 Task: In the  document Riley.rtfMake this file  'available offline' Add shortcut to Drive 'Starred'Email the file to   softage.8@softage.net, with message attached Important: I've emailed you crucial details. Please make sure to go through it thoroughly. and file type: 'Plain Text'
Action: Mouse moved to (307, 433)
Screenshot: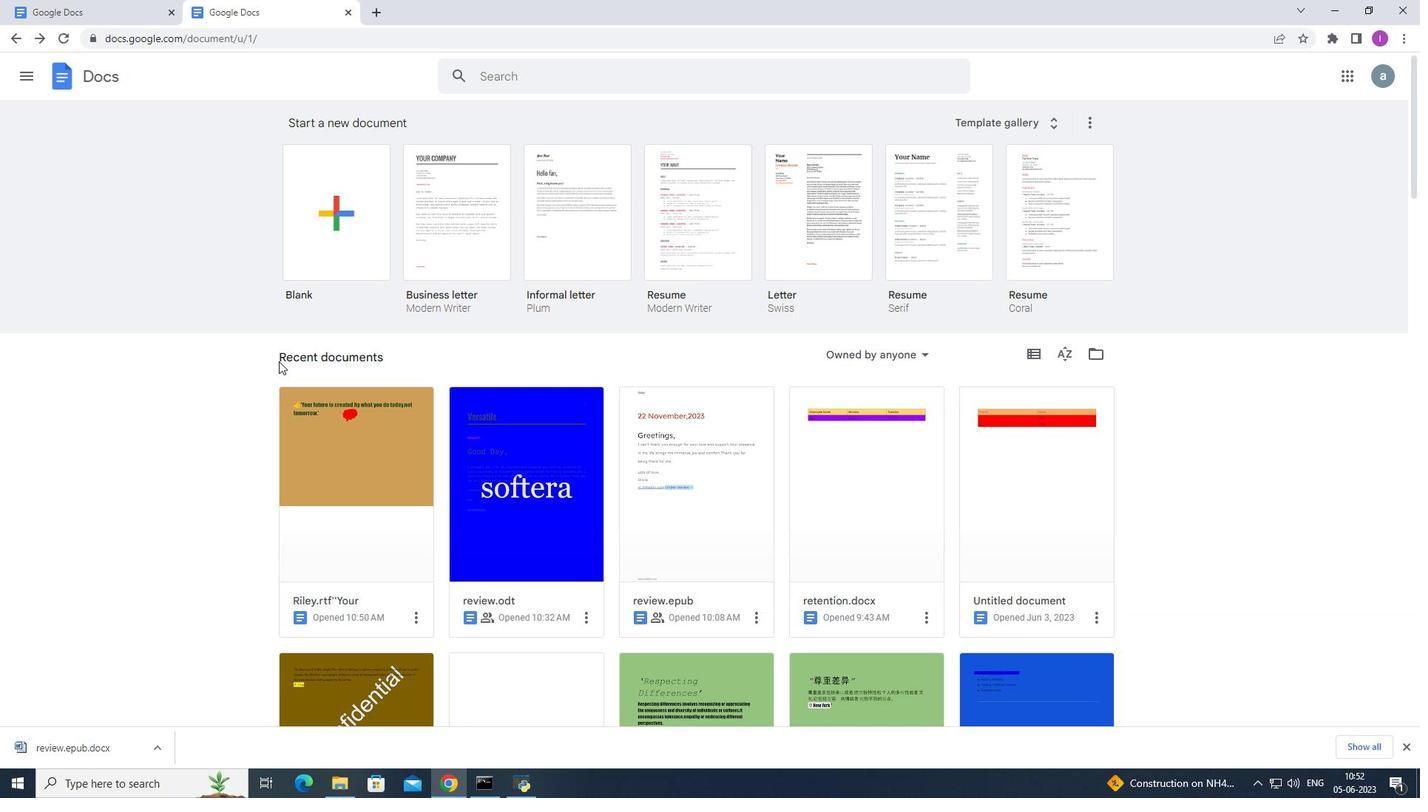 
Action: Mouse pressed left at (307, 433)
Screenshot: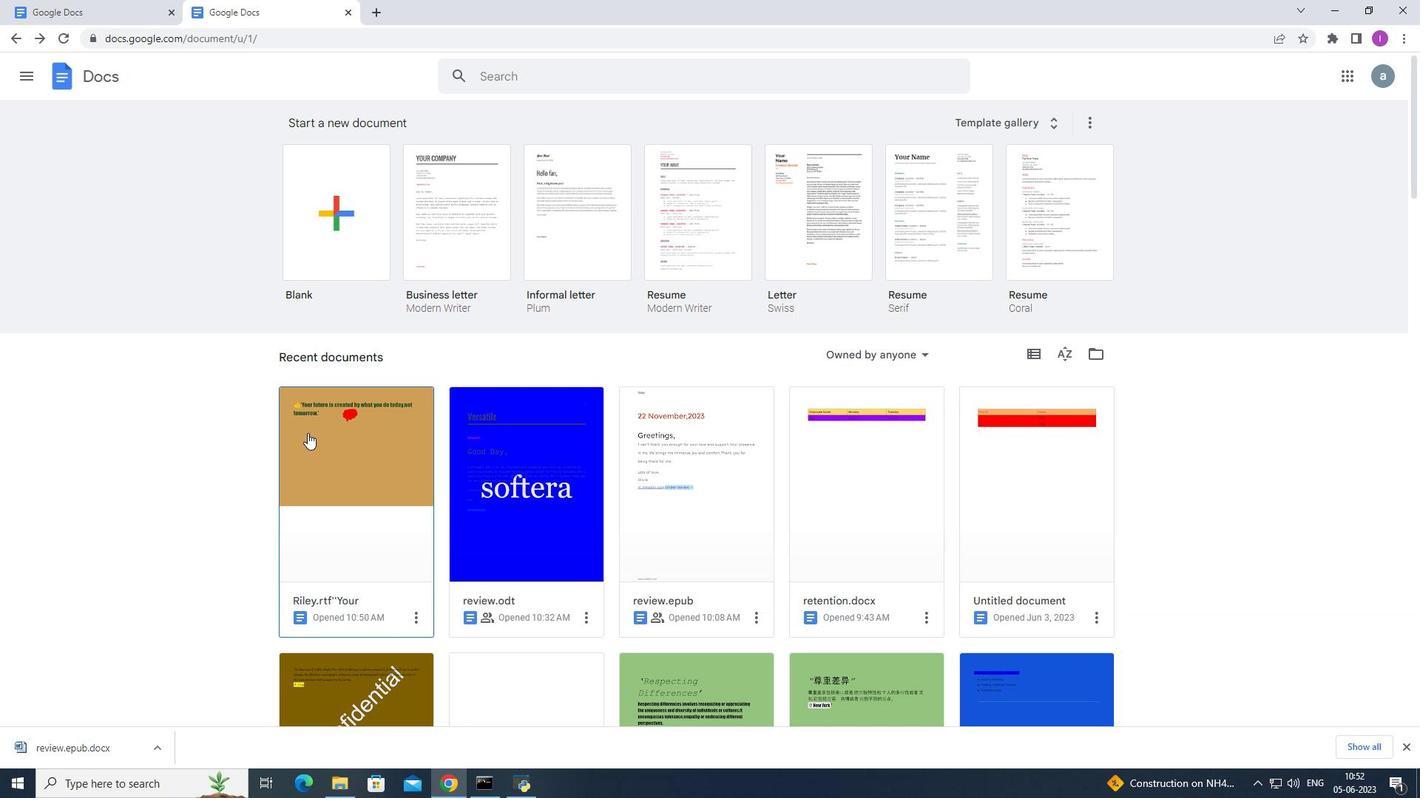 
Action: Mouse moved to (54, 92)
Screenshot: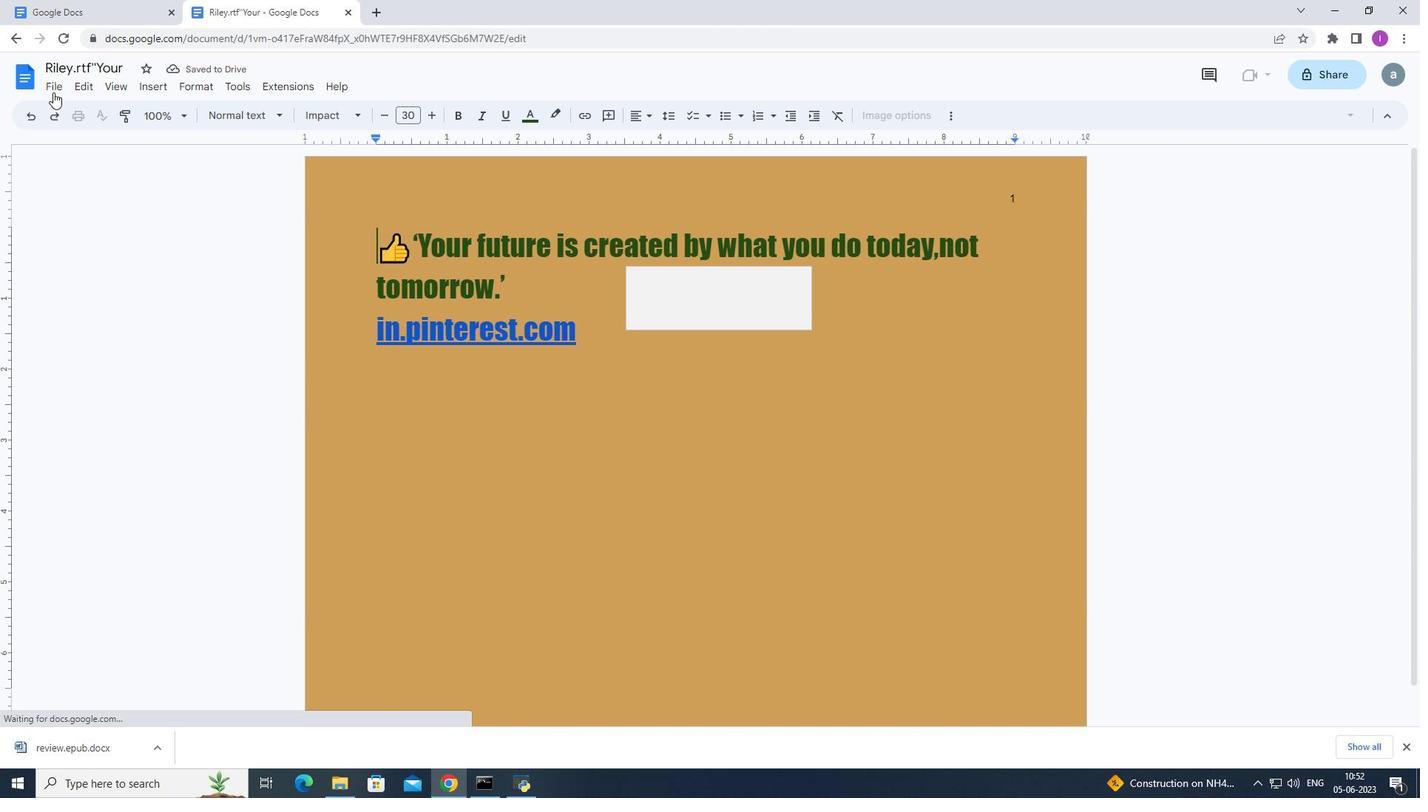 
Action: Mouse pressed left at (54, 92)
Screenshot: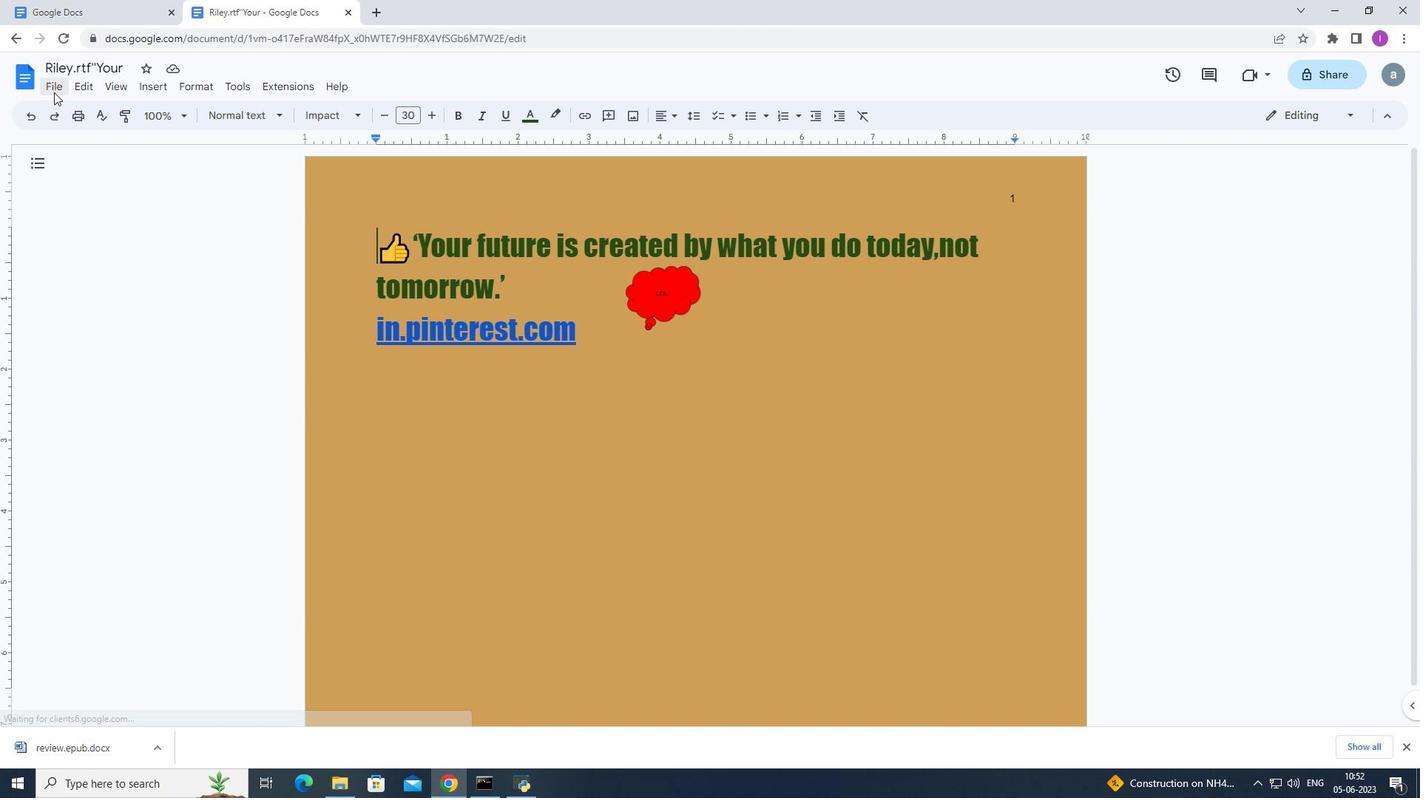 
Action: Mouse moved to (143, 404)
Screenshot: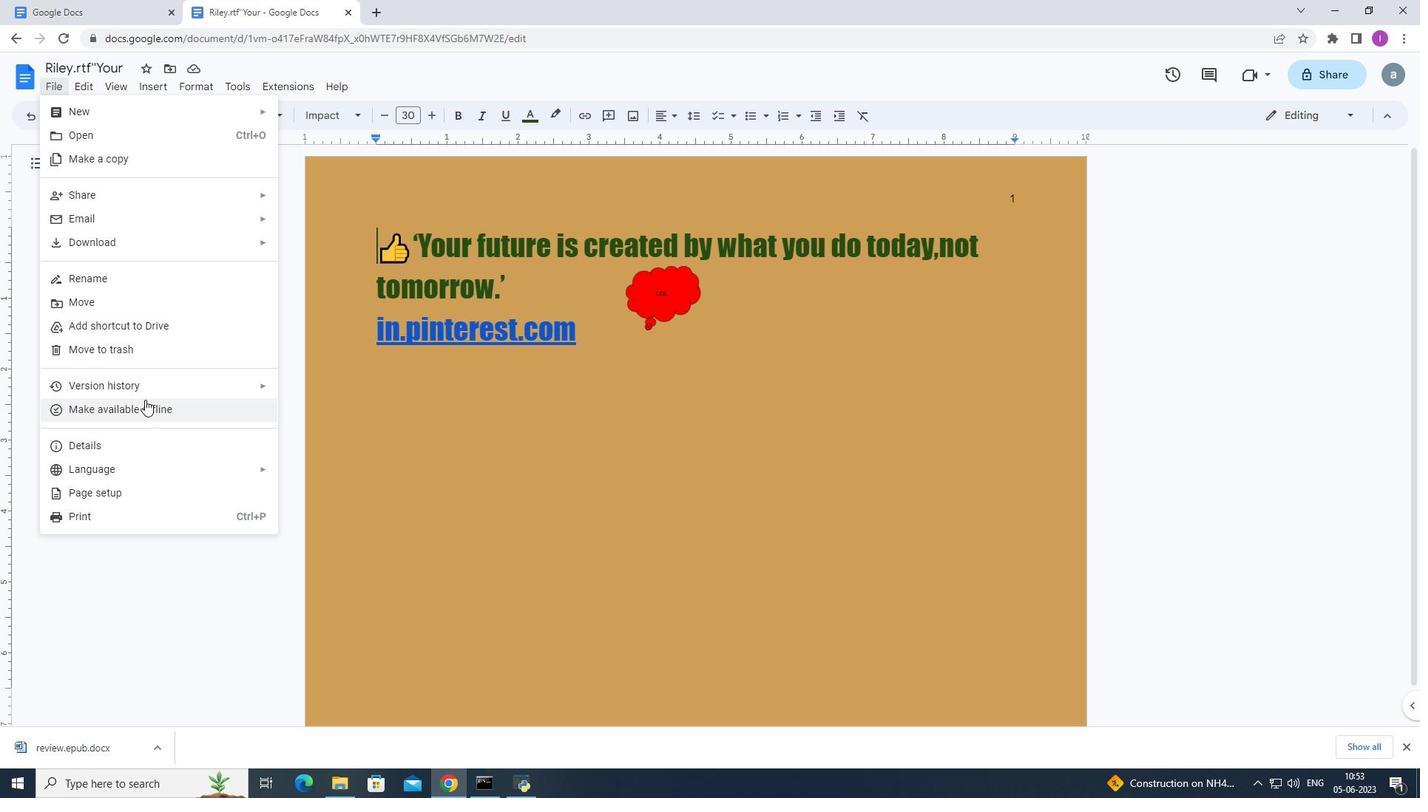 
Action: Mouse pressed left at (143, 404)
Screenshot: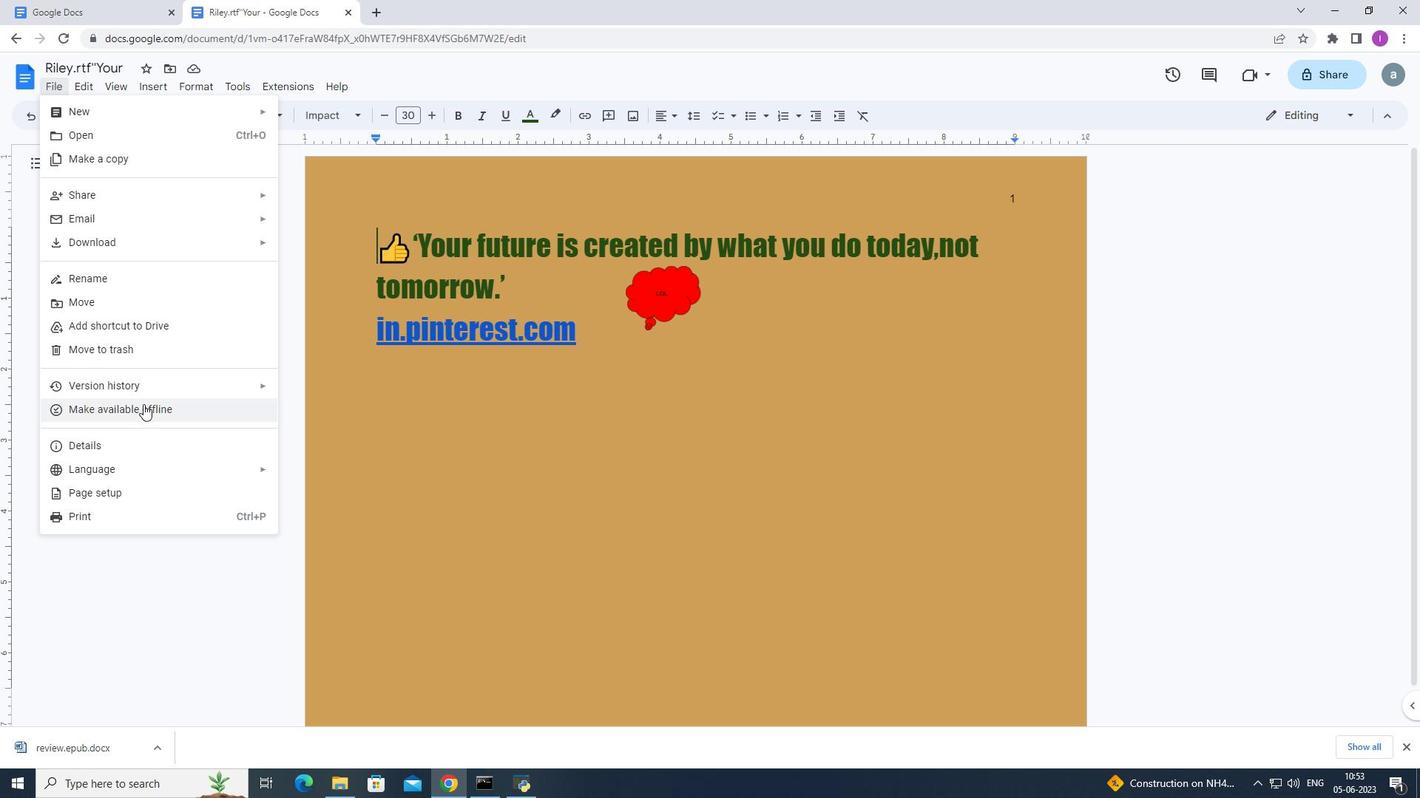 
Action: Mouse moved to (55, 79)
Screenshot: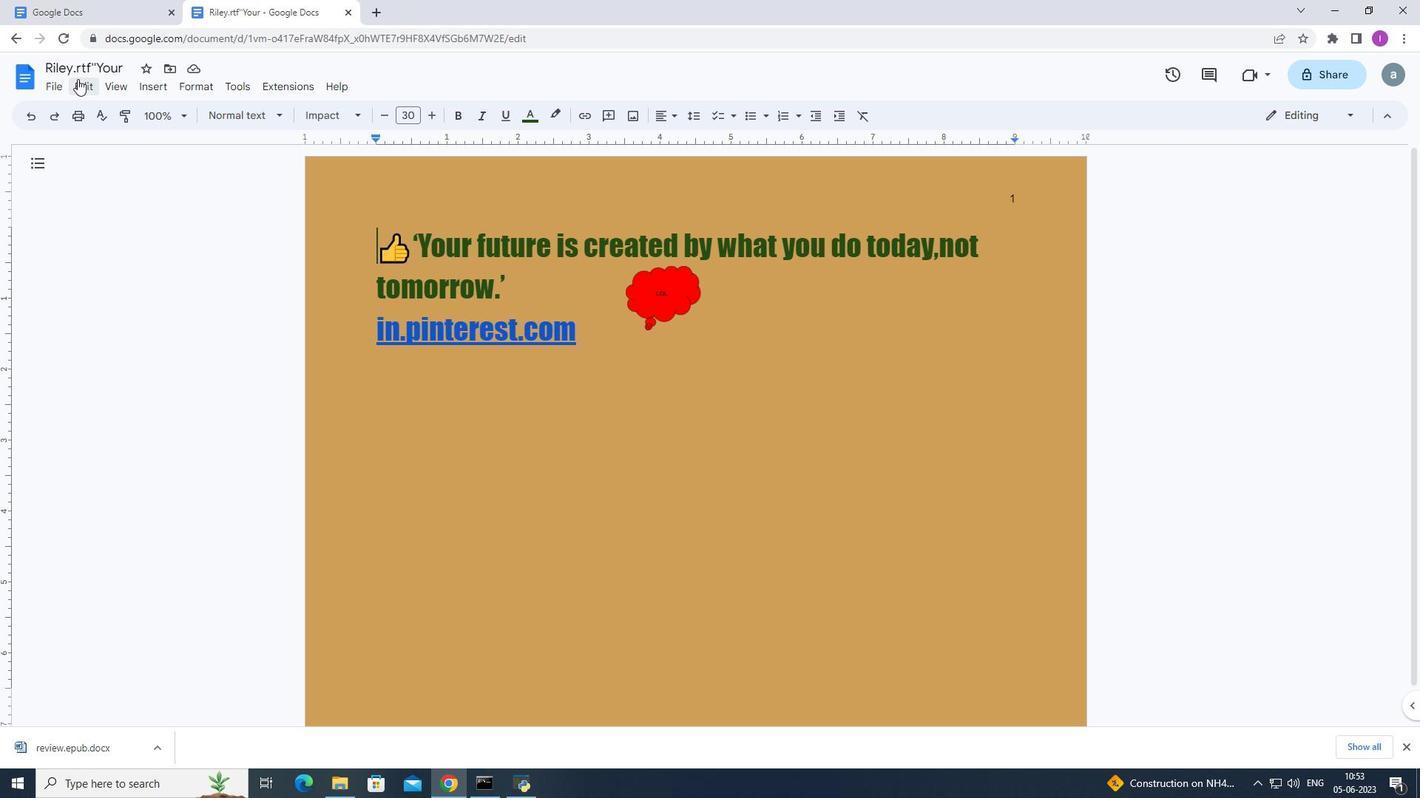 
Action: Mouse pressed left at (55, 79)
Screenshot: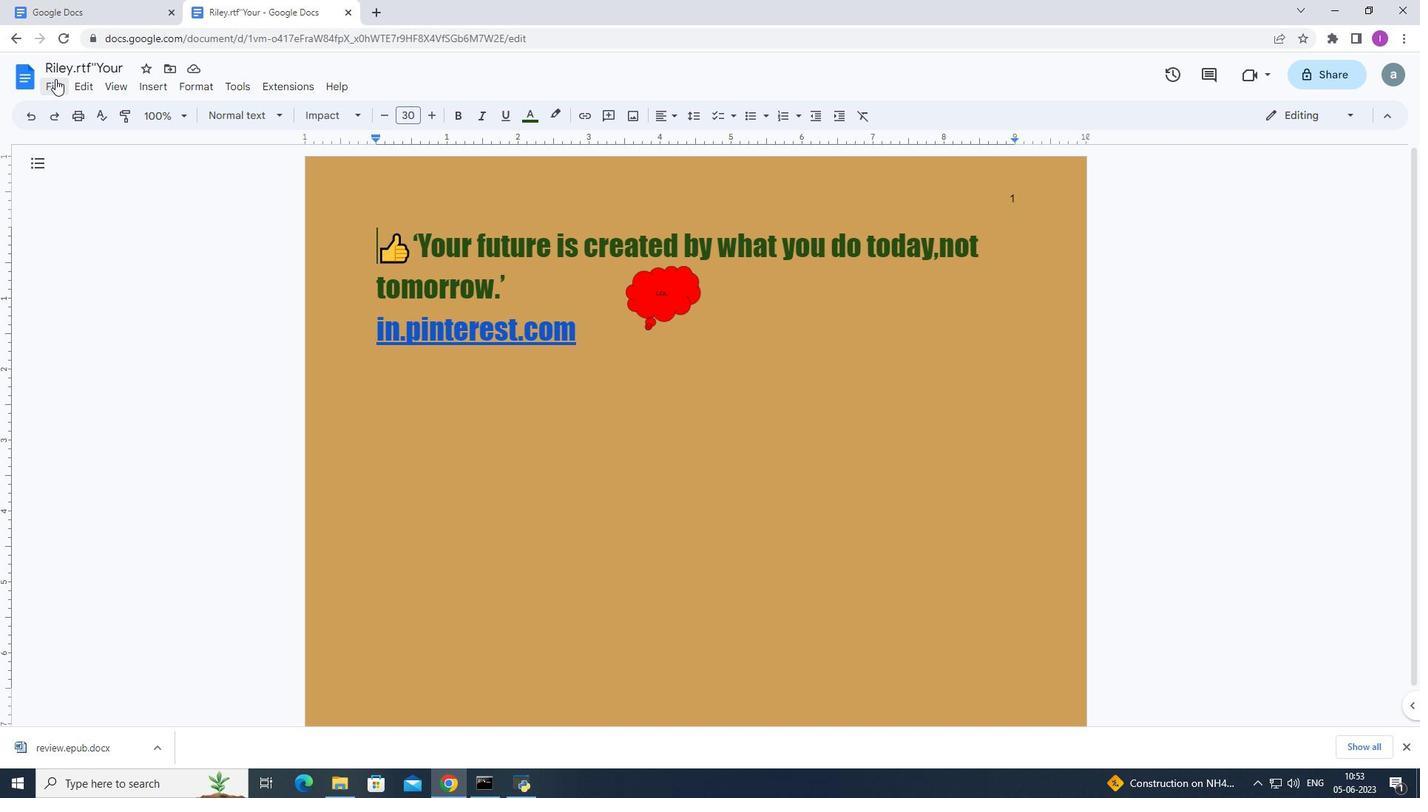 
Action: Mouse moved to (176, 324)
Screenshot: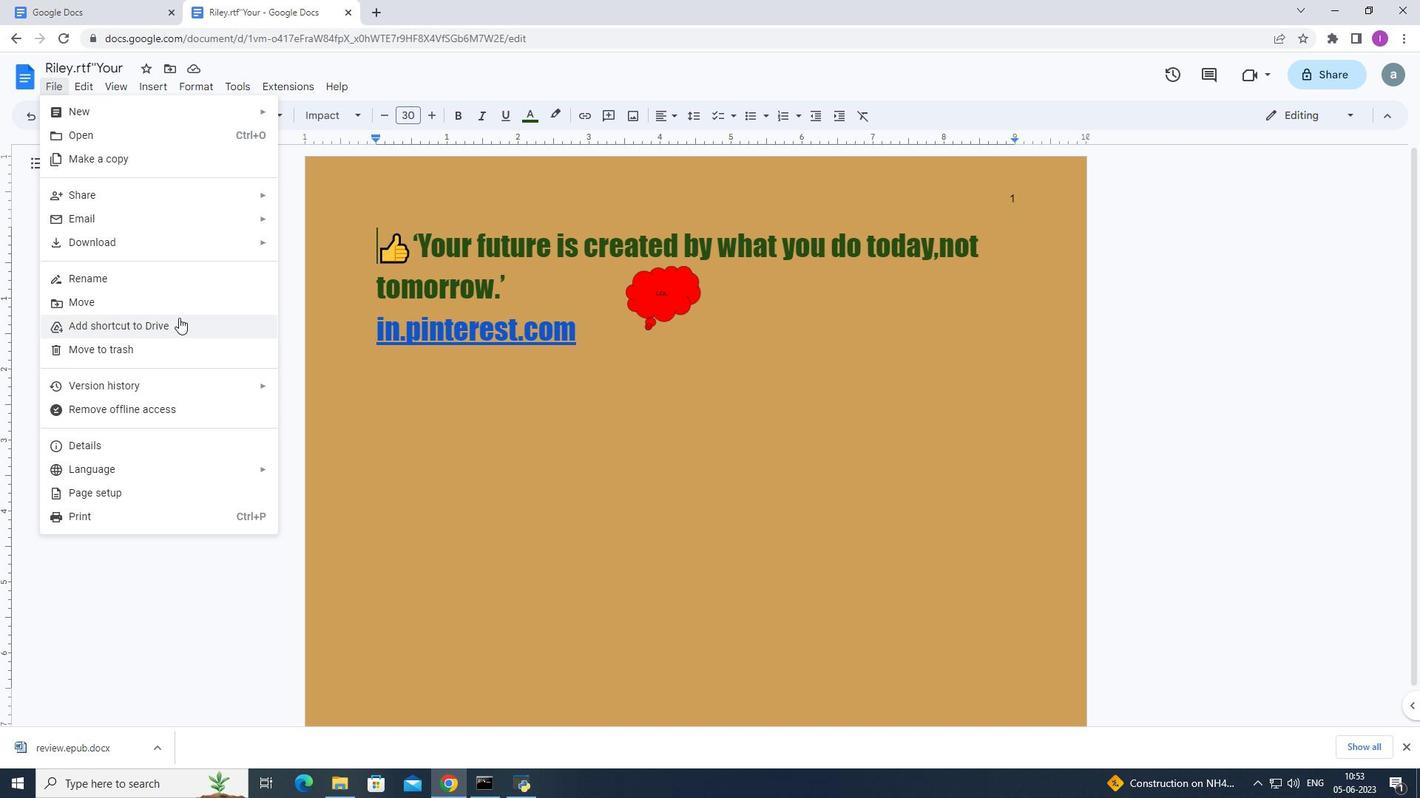 
Action: Mouse pressed left at (176, 324)
Screenshot: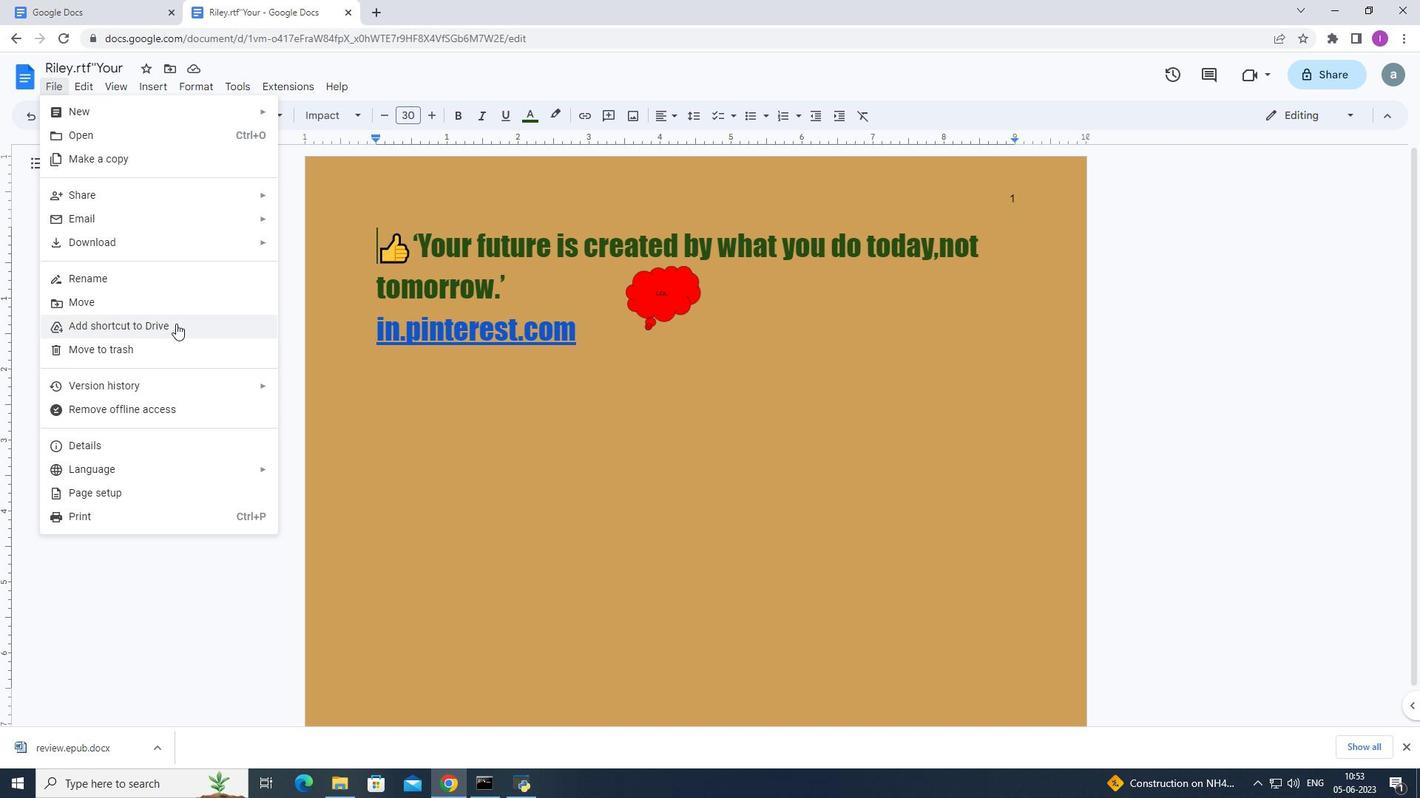 
Action: Mouse pressed left at (176, 324)
Screenshot: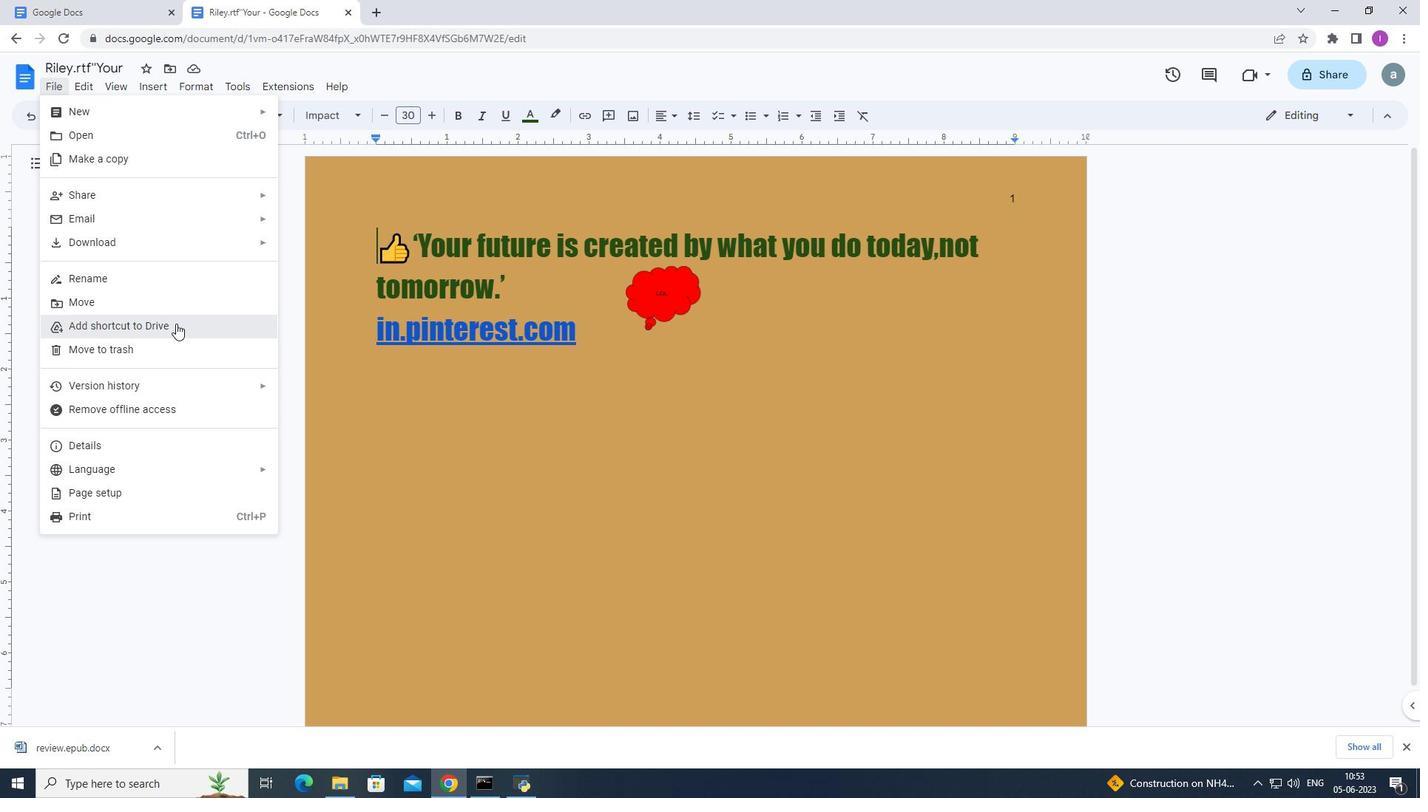 
Action: Mouse moved to (261, 210)
Screenshot: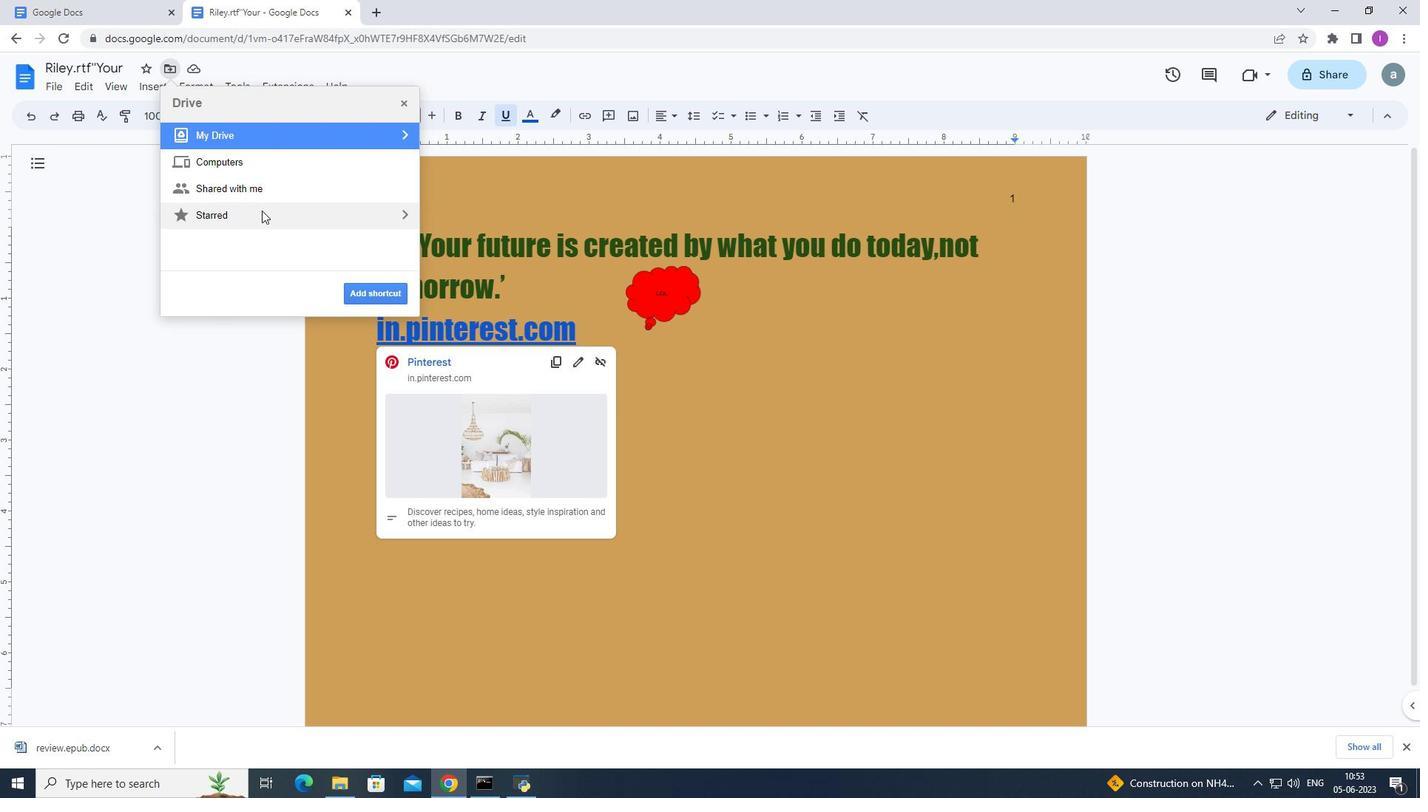 
Action: Mouse pressed left at (261, 210)
Screenshot: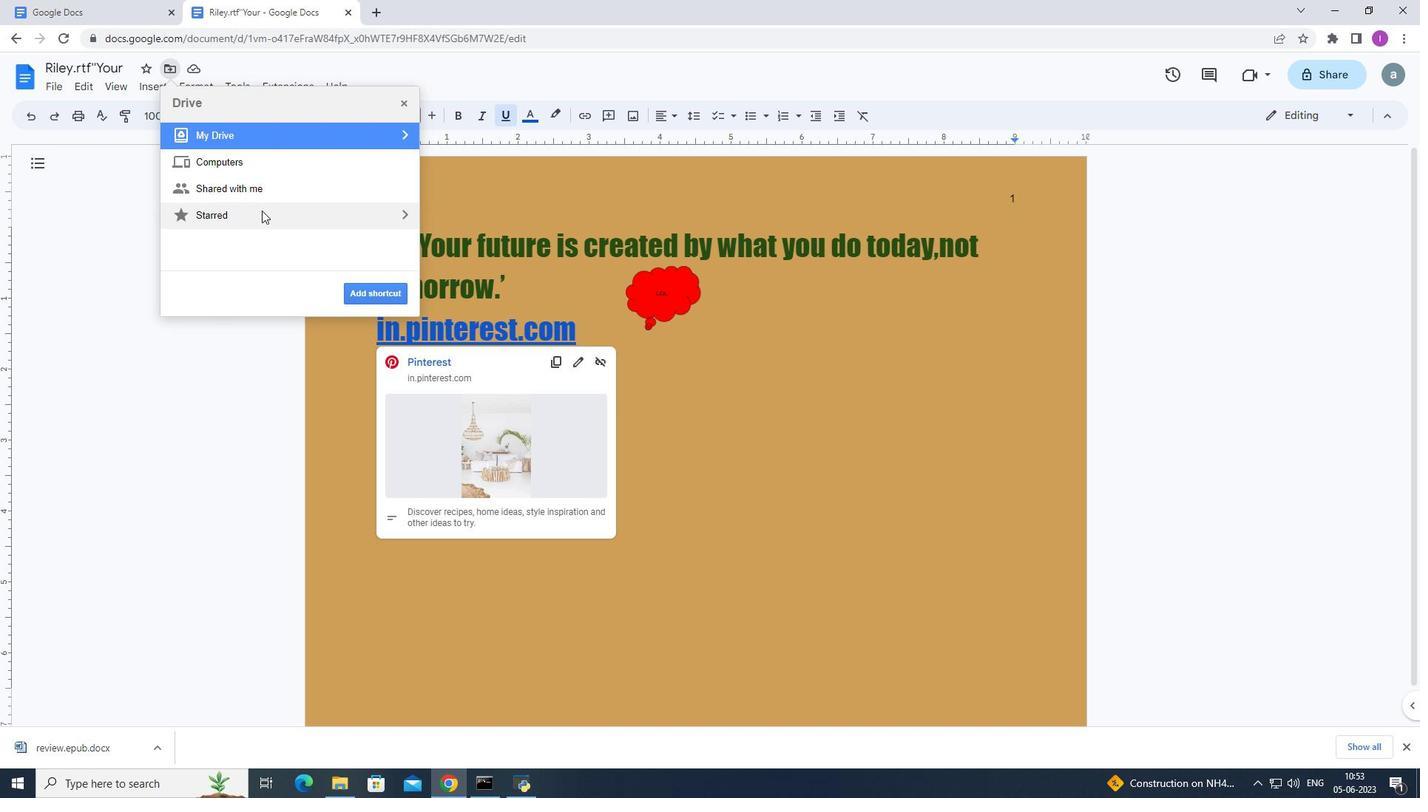 
Action: Mouse moved to (393, 250)
Screenshot: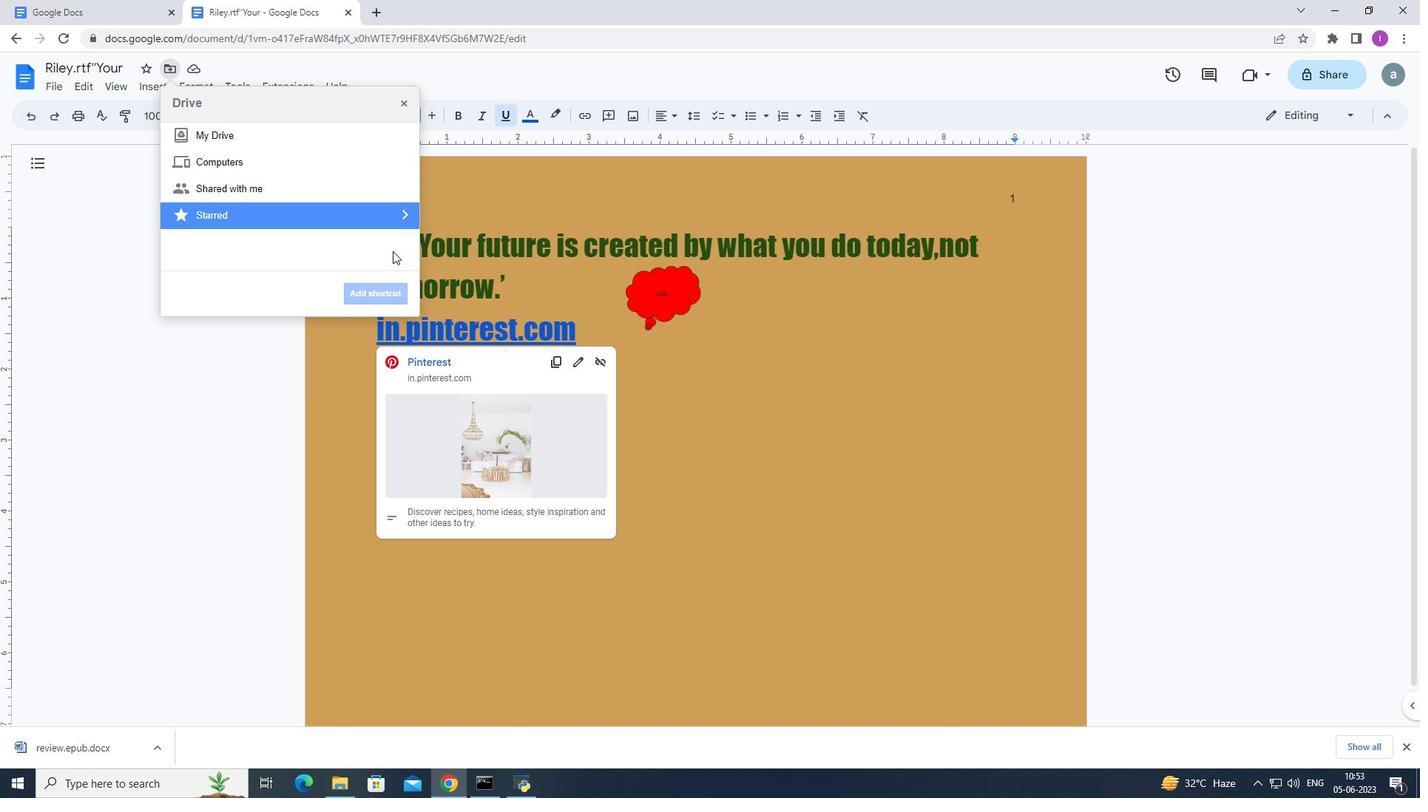 
Action: Mouse pressed left at (393, 250)
Screenshot: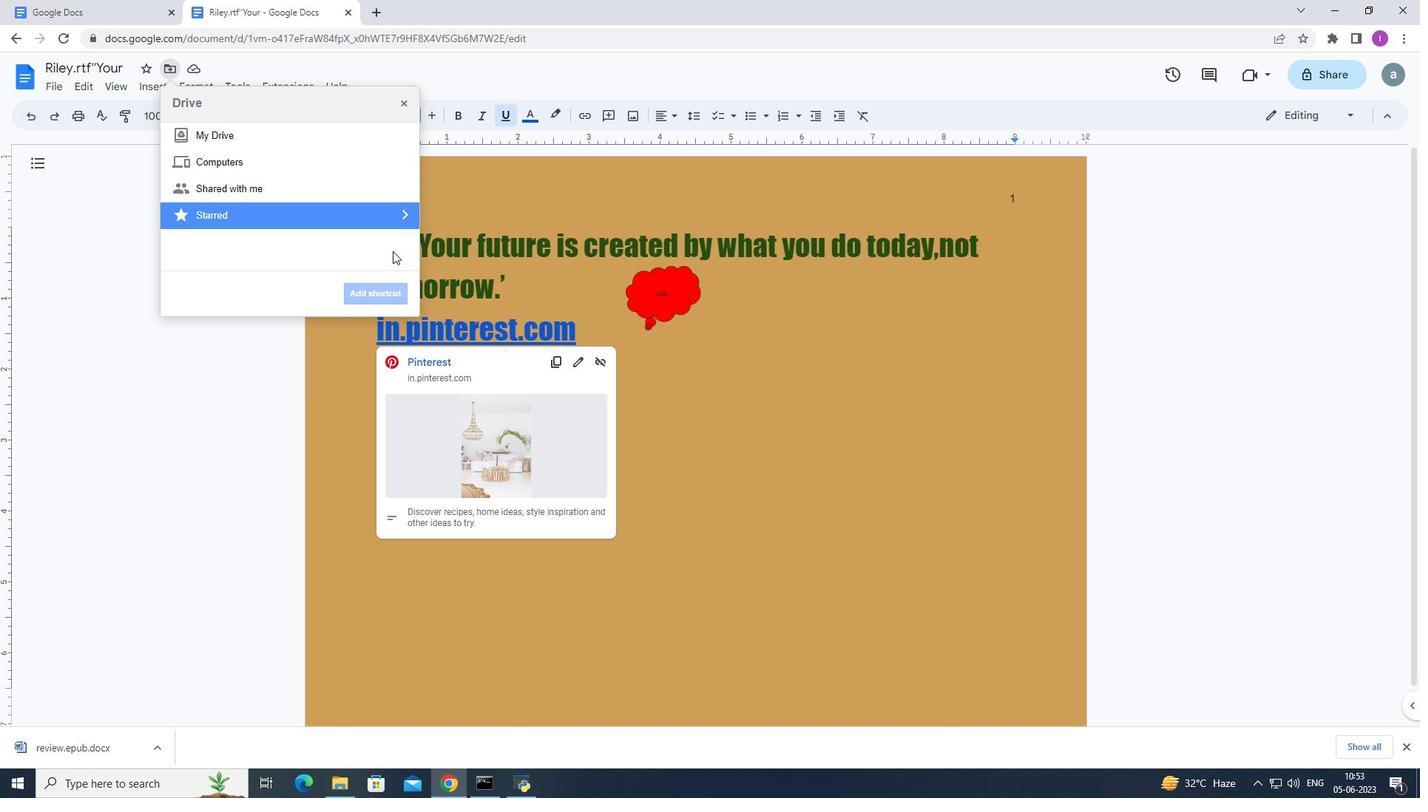 
Action: Mouse moved to (363, 287)
Screenshot: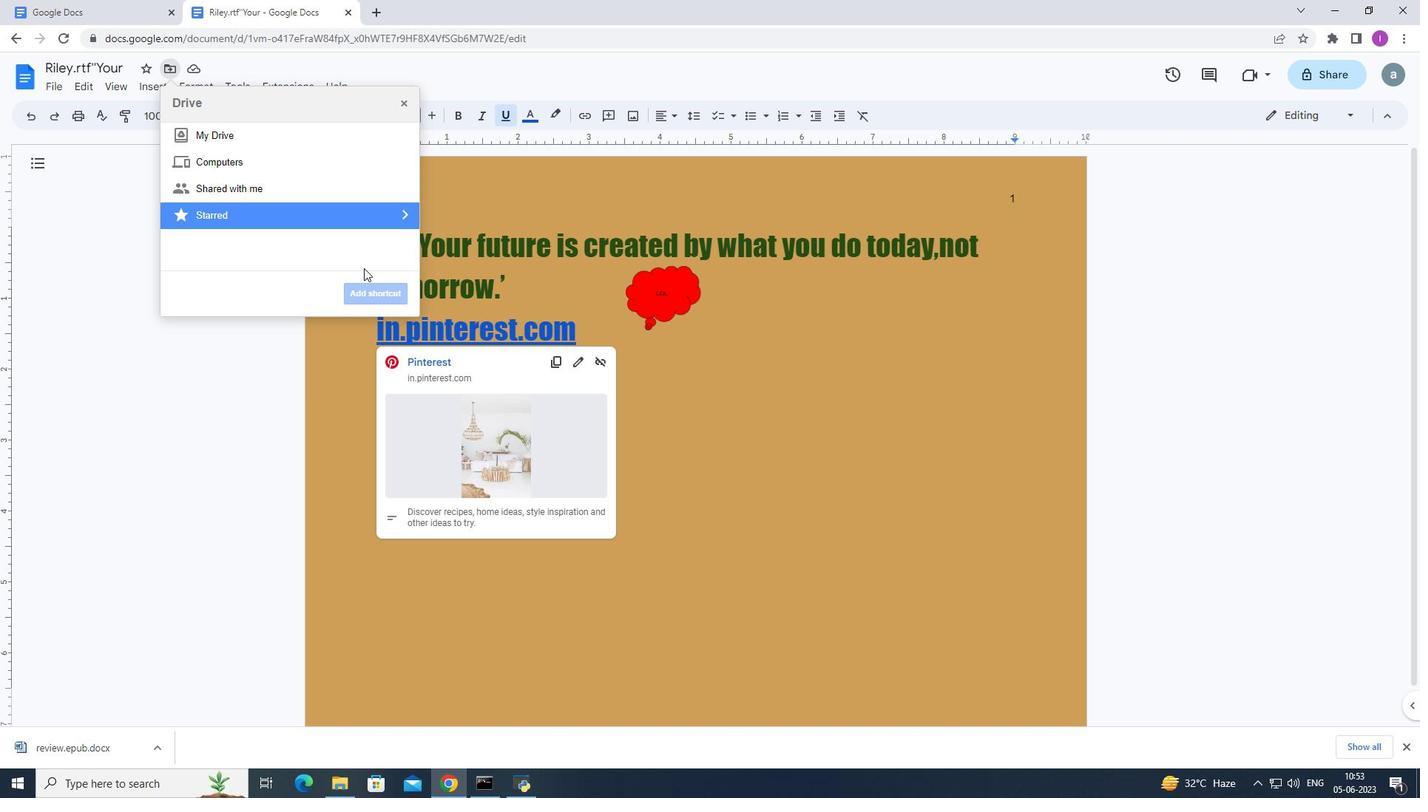 
Action: Mouse pressed left at (363, 287)
Screenshot: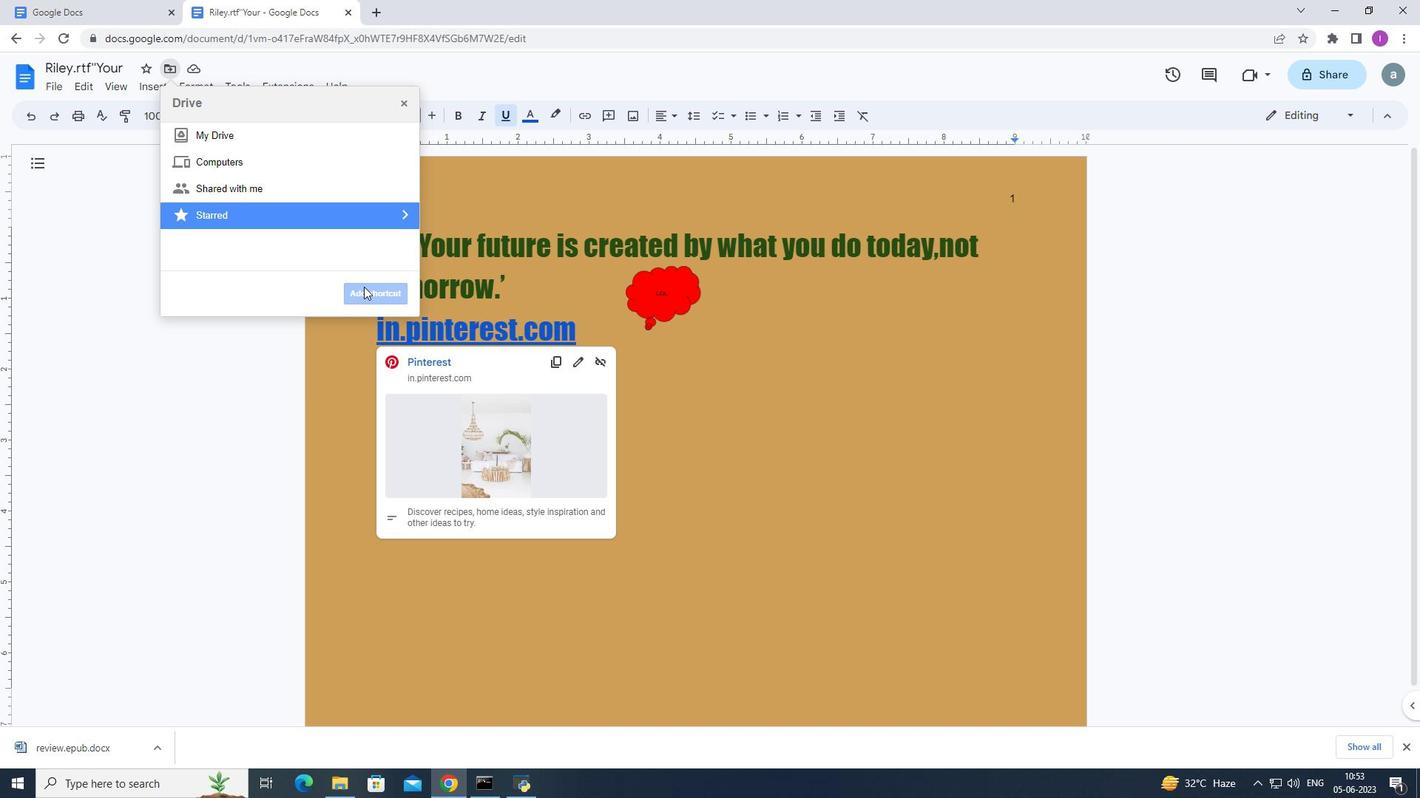 
Action: Mouse moved to (210, 336)
Screenshot: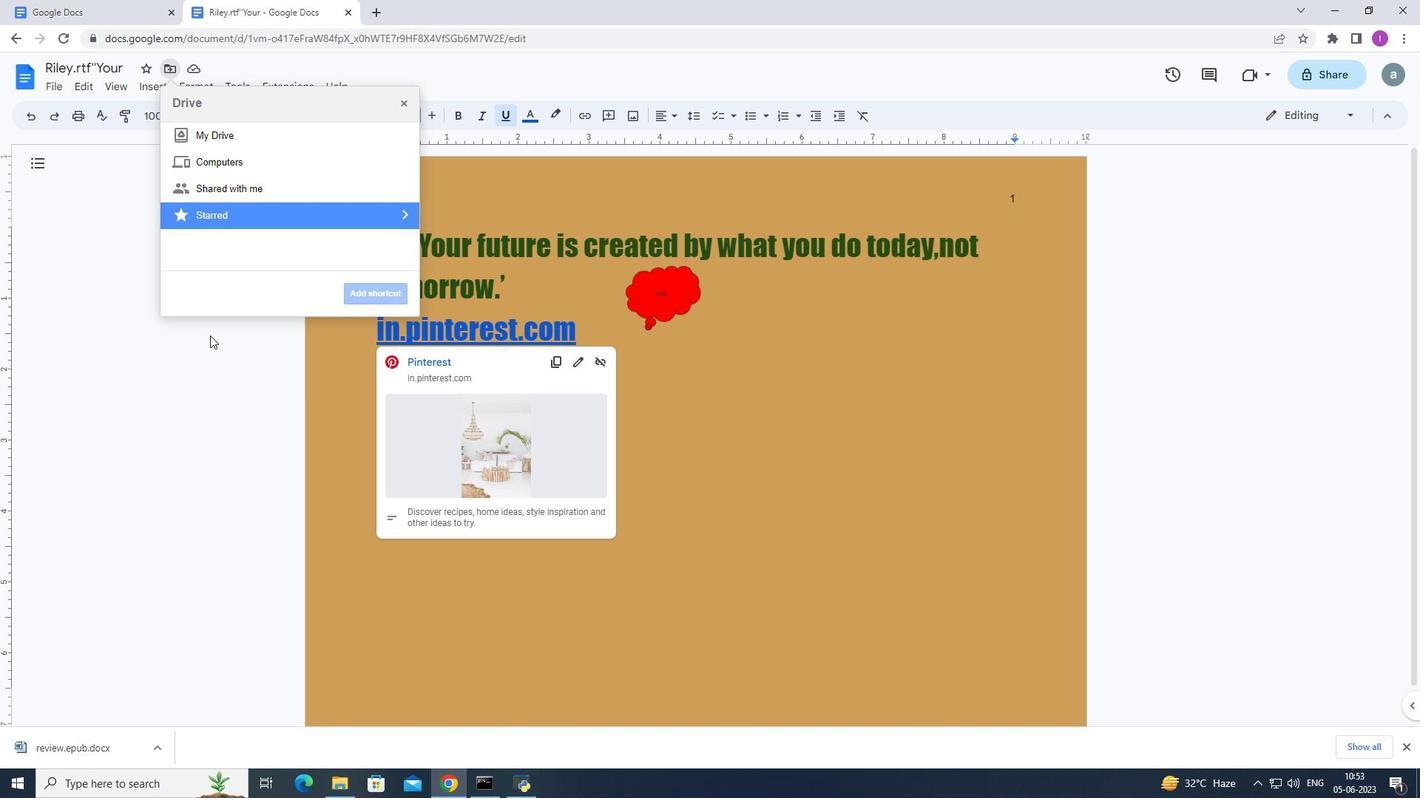
Action: Mouse pressed left at (210, 336)
Screenshot: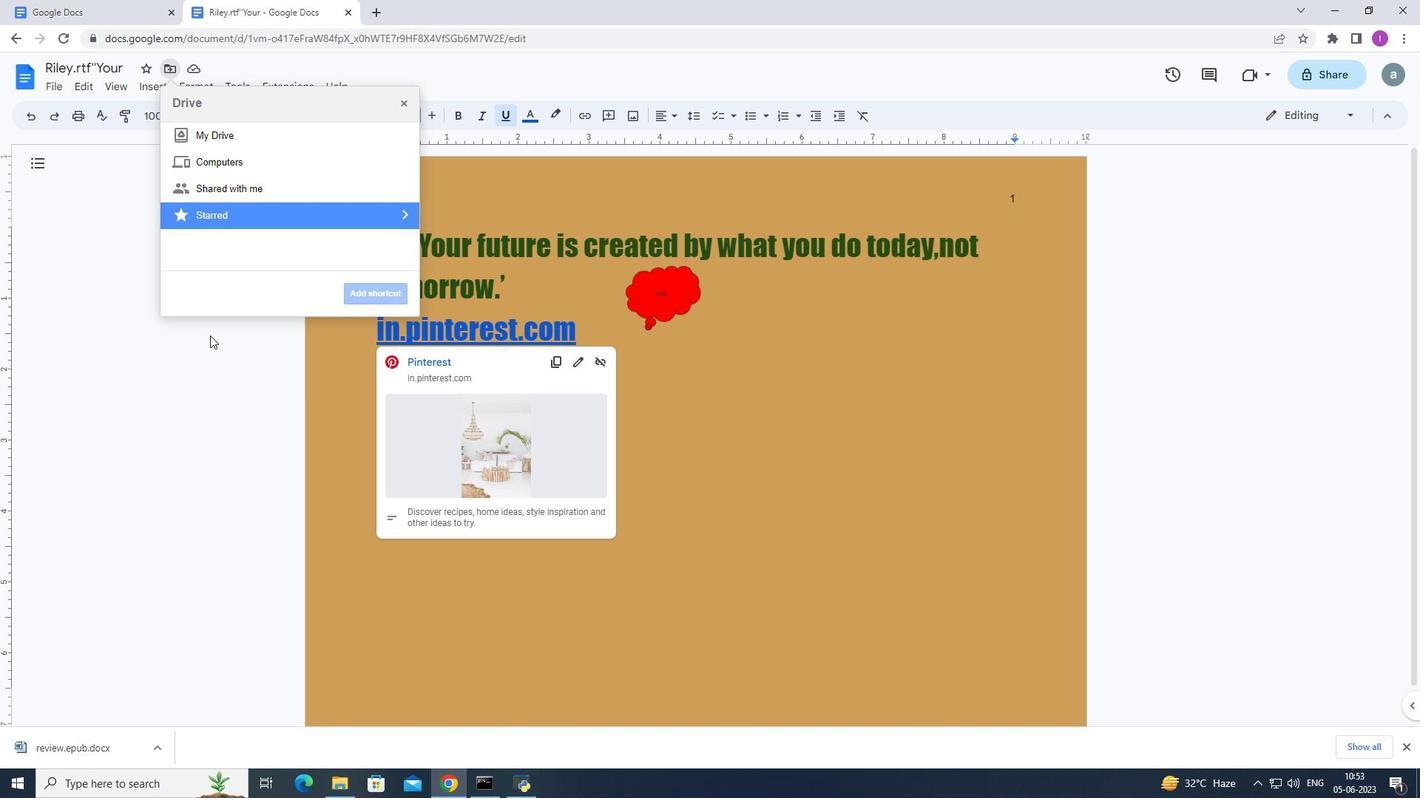 
Action: Mouse moved to (63, 89)
Screenshot: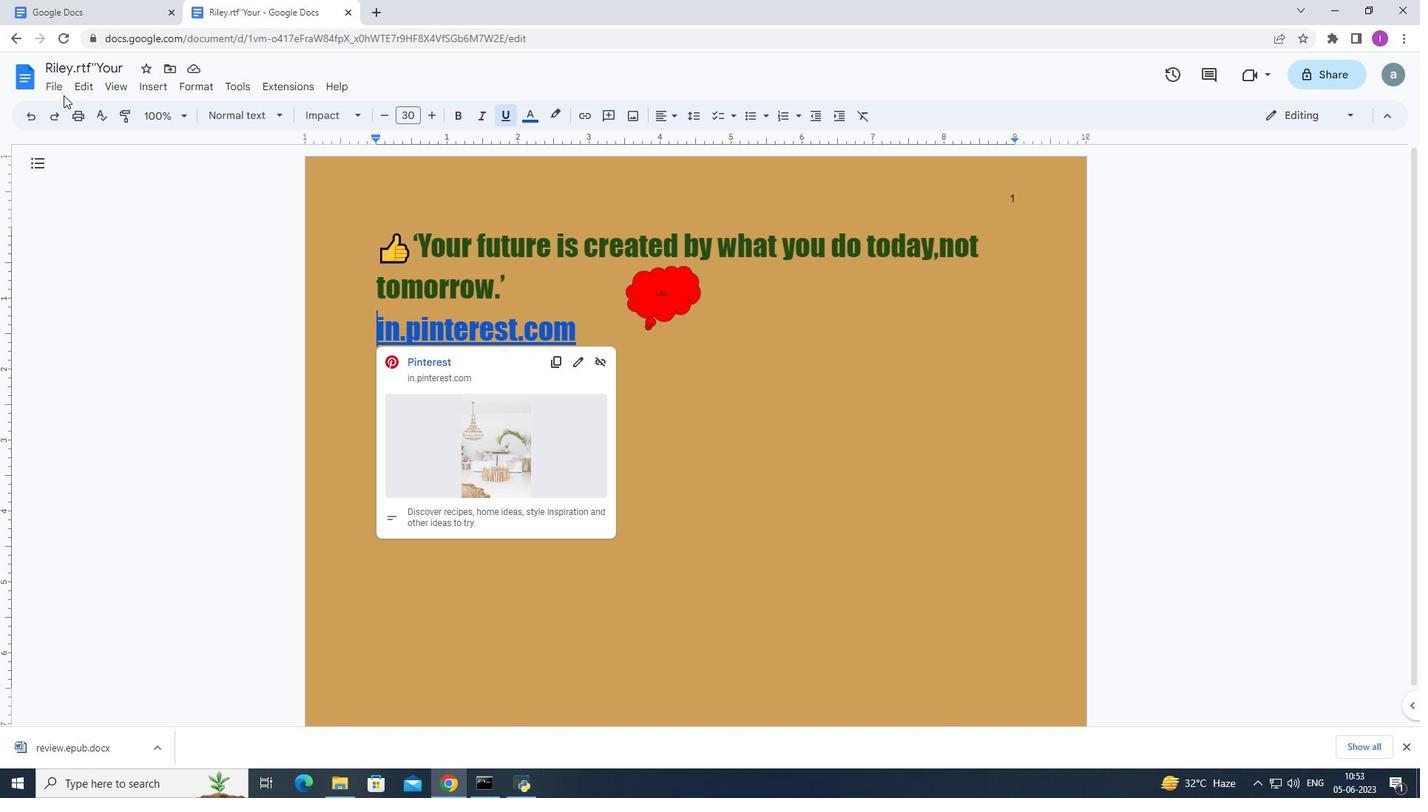 
Action: Mouse pressed left at (63, 89)
Screenshot: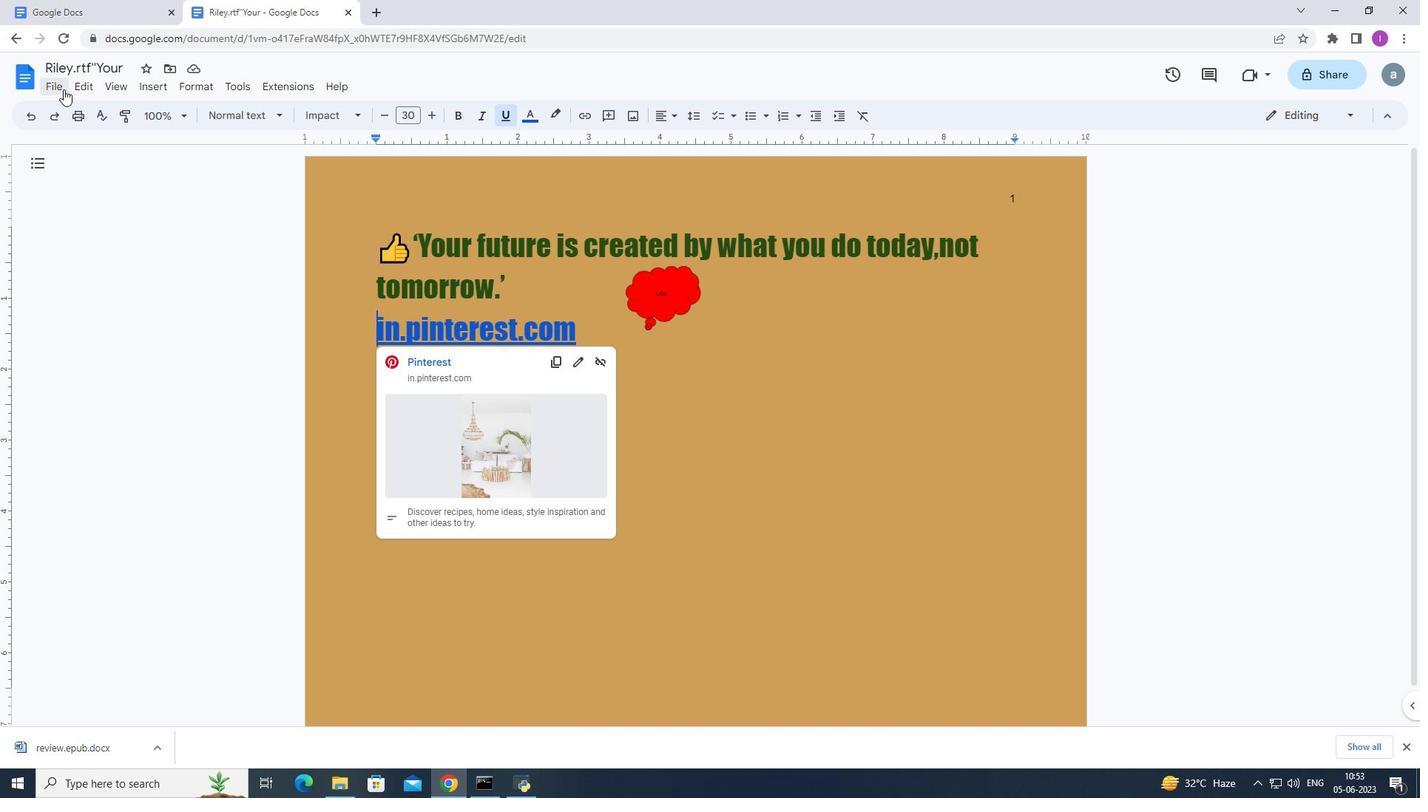 
Action: Mouse moved to (338, 227)
Screenshot: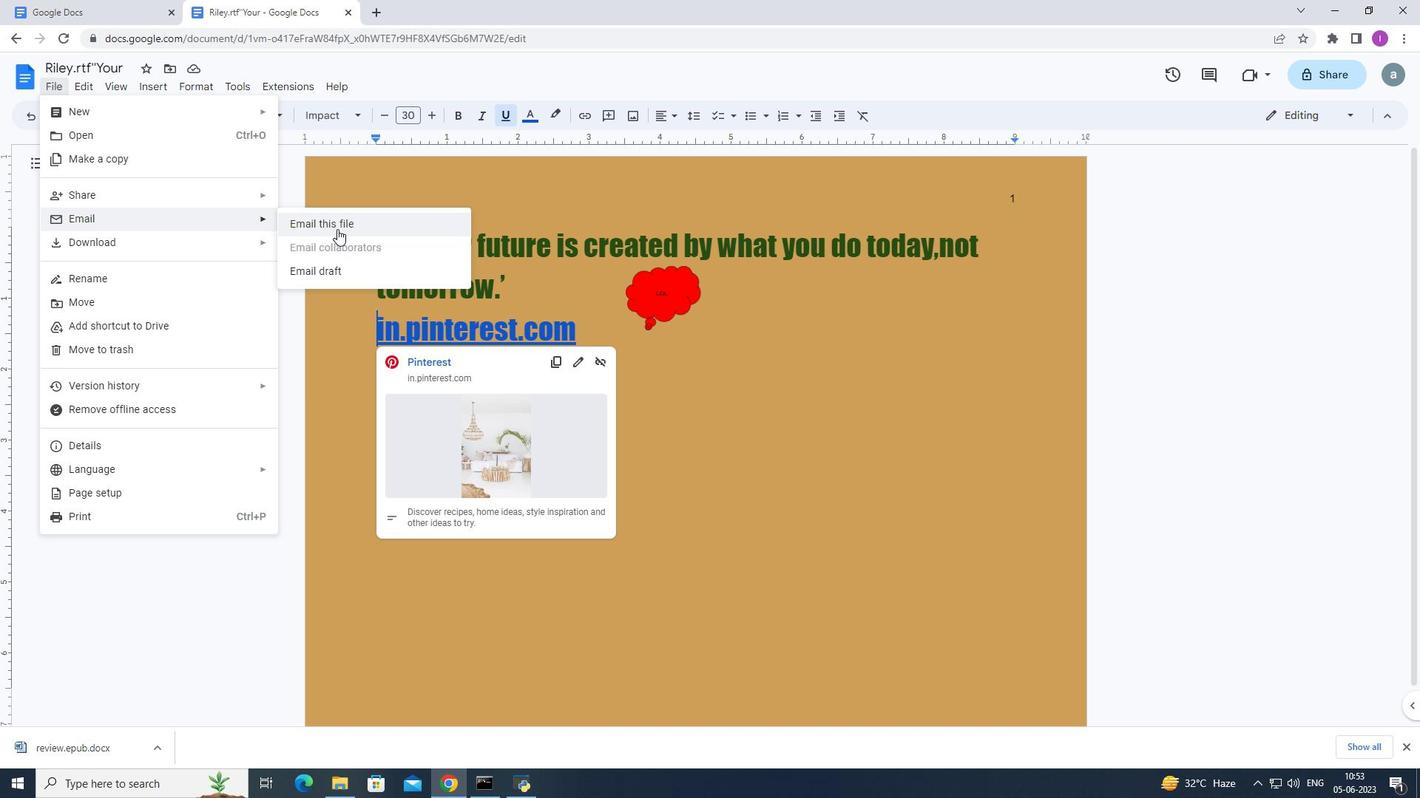 
Action: Mouse pressed left at (338, 227)
Screenshot: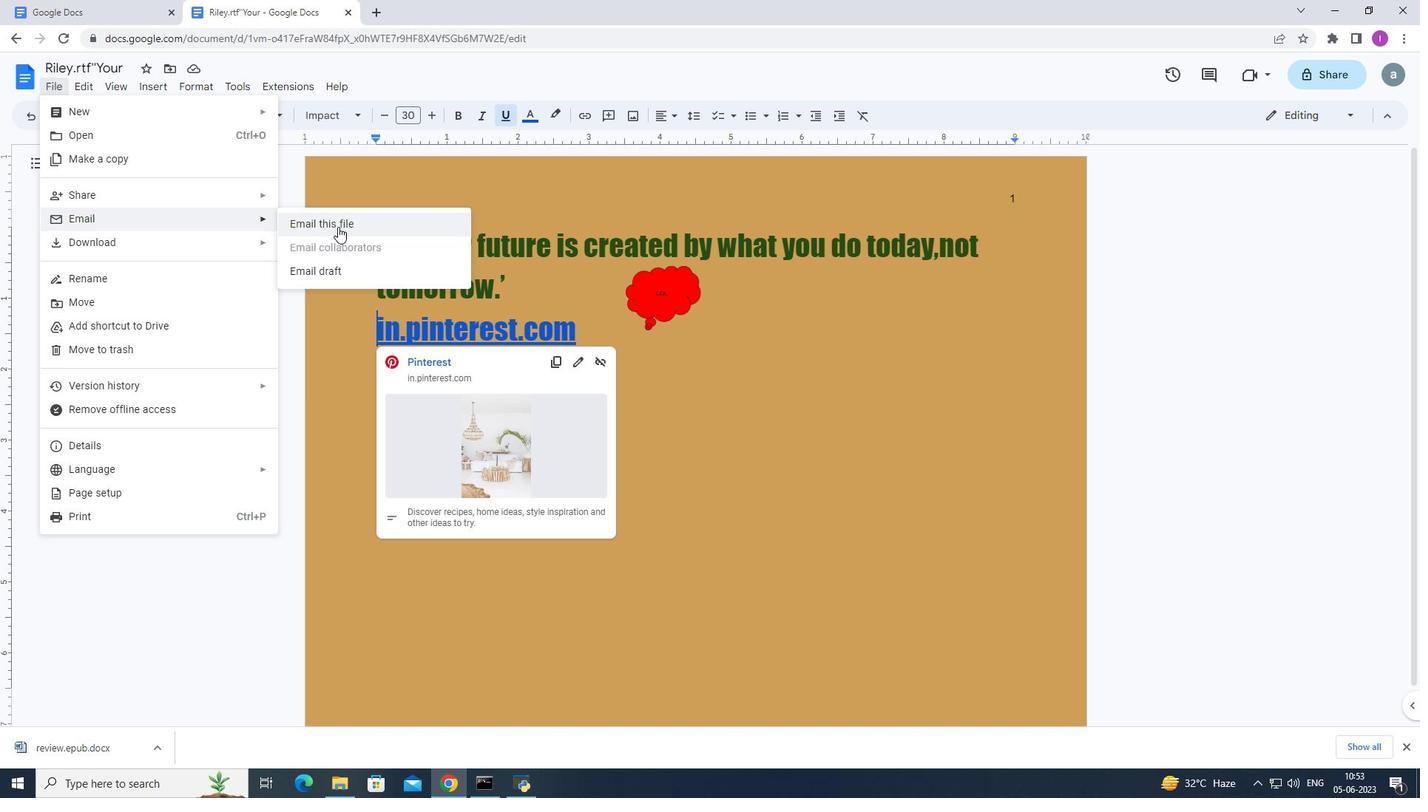 
Action: Mouse moved to (596, 287)
Screenshot: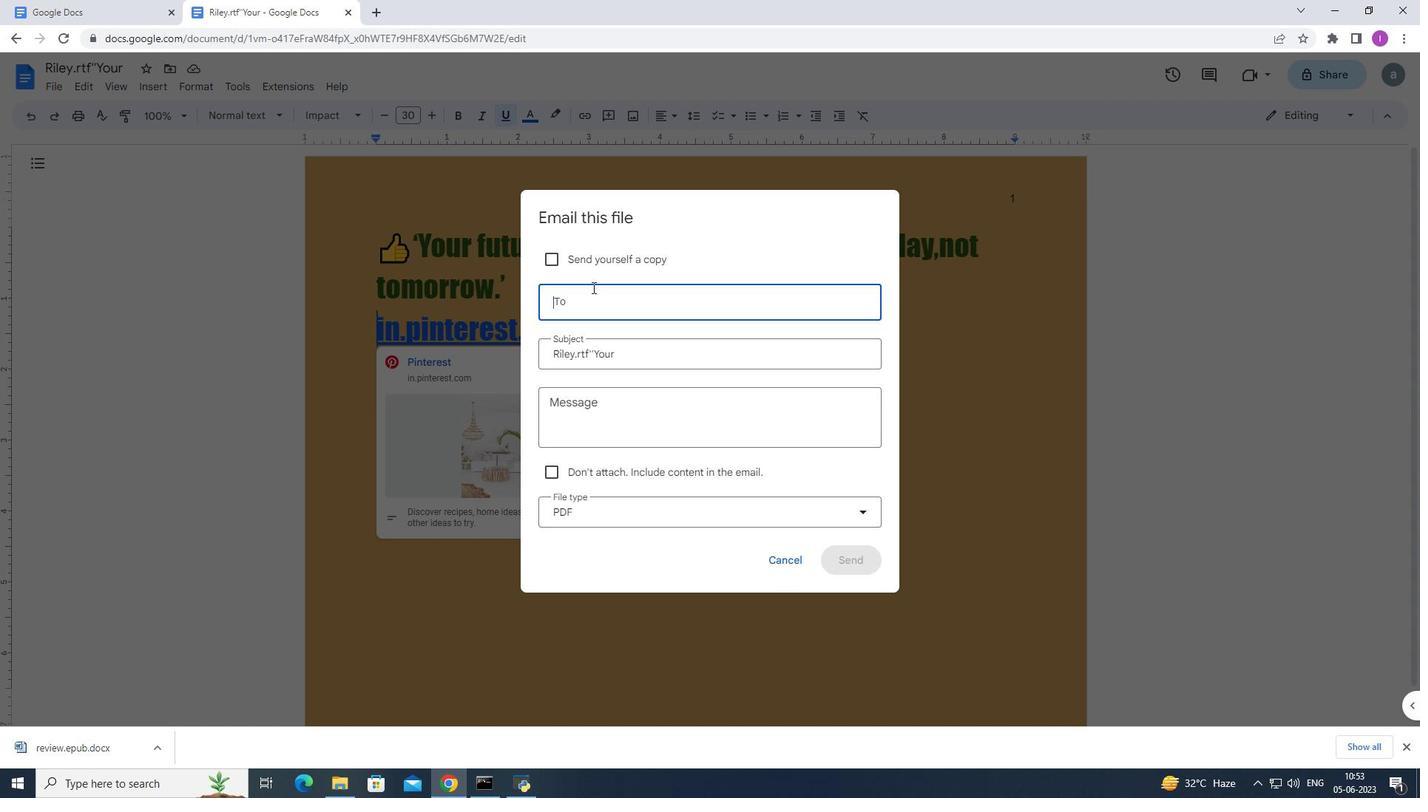 
Action: Key pressed softage.8
Screenshot: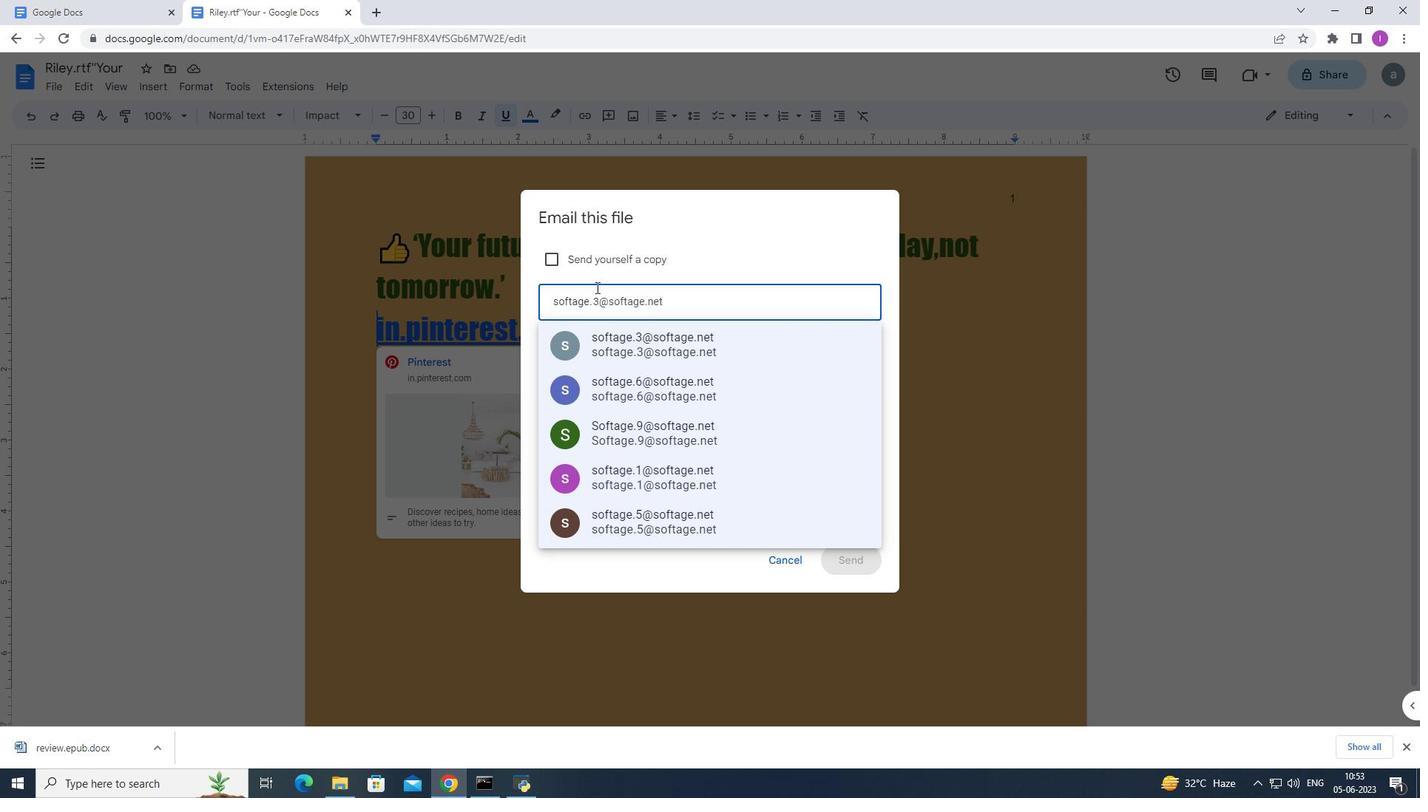 
Action: Mouse moved to (656, 352)
Screenshot: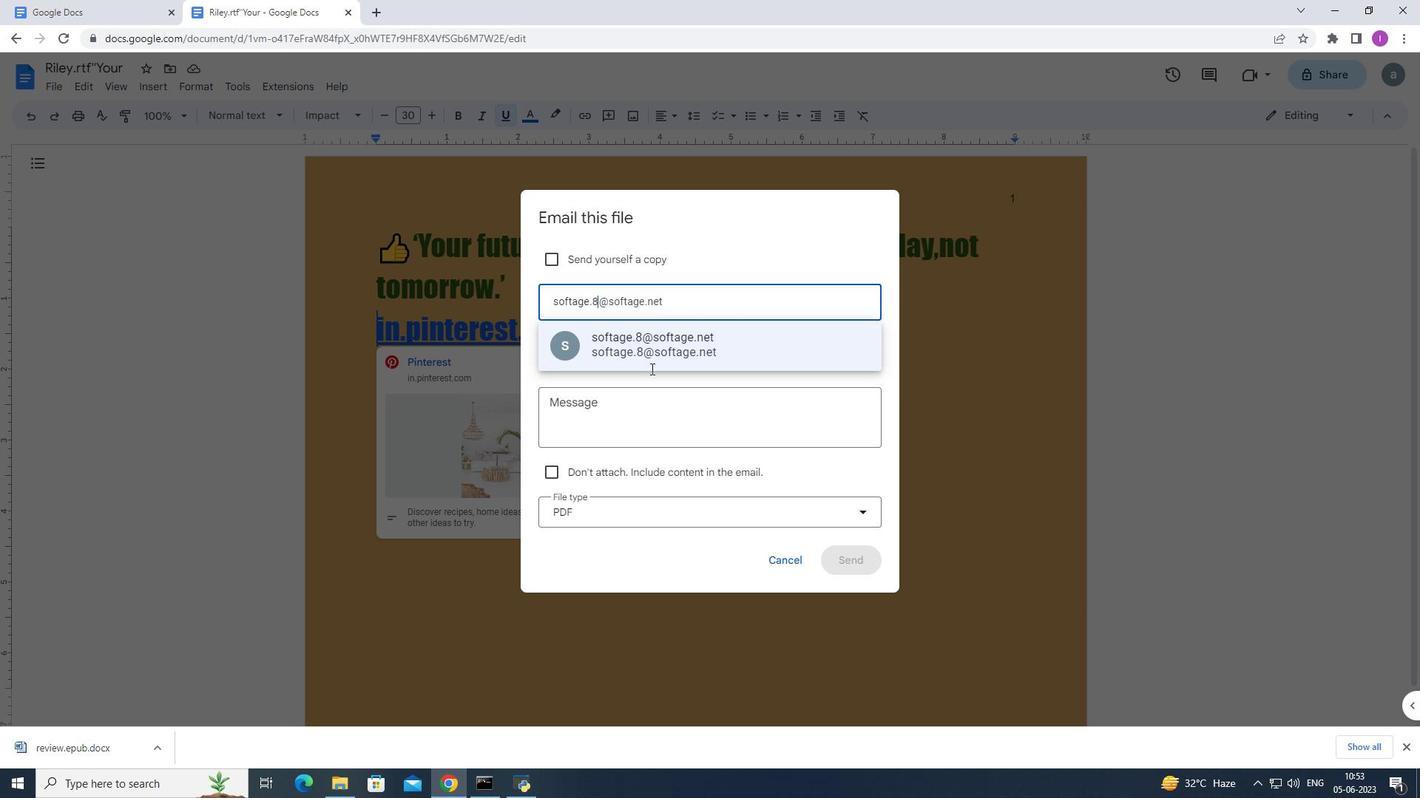 
Action: Mouse pressed left at (656, 352)
Screenshot: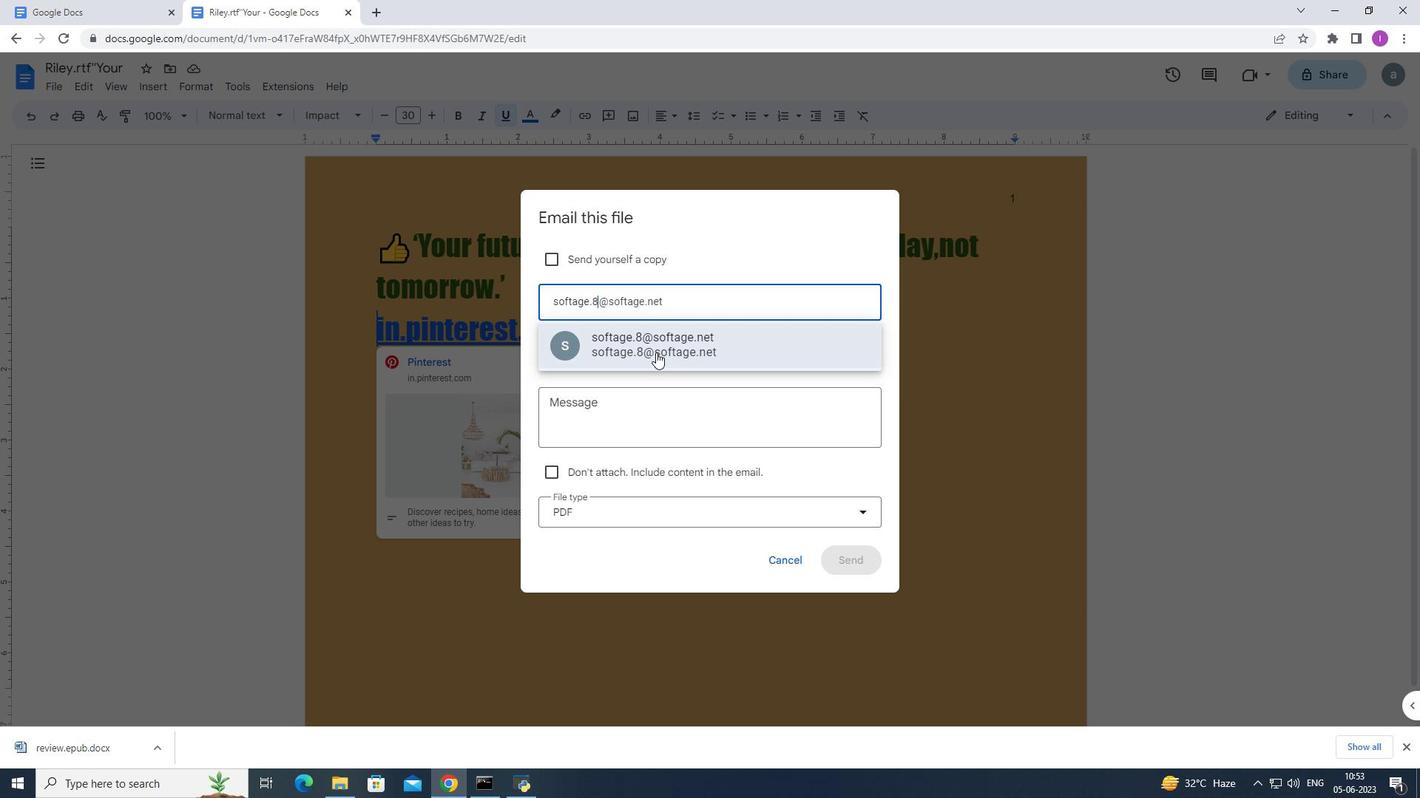 
Action: Mouse moved to (571, 402)
Screenshot: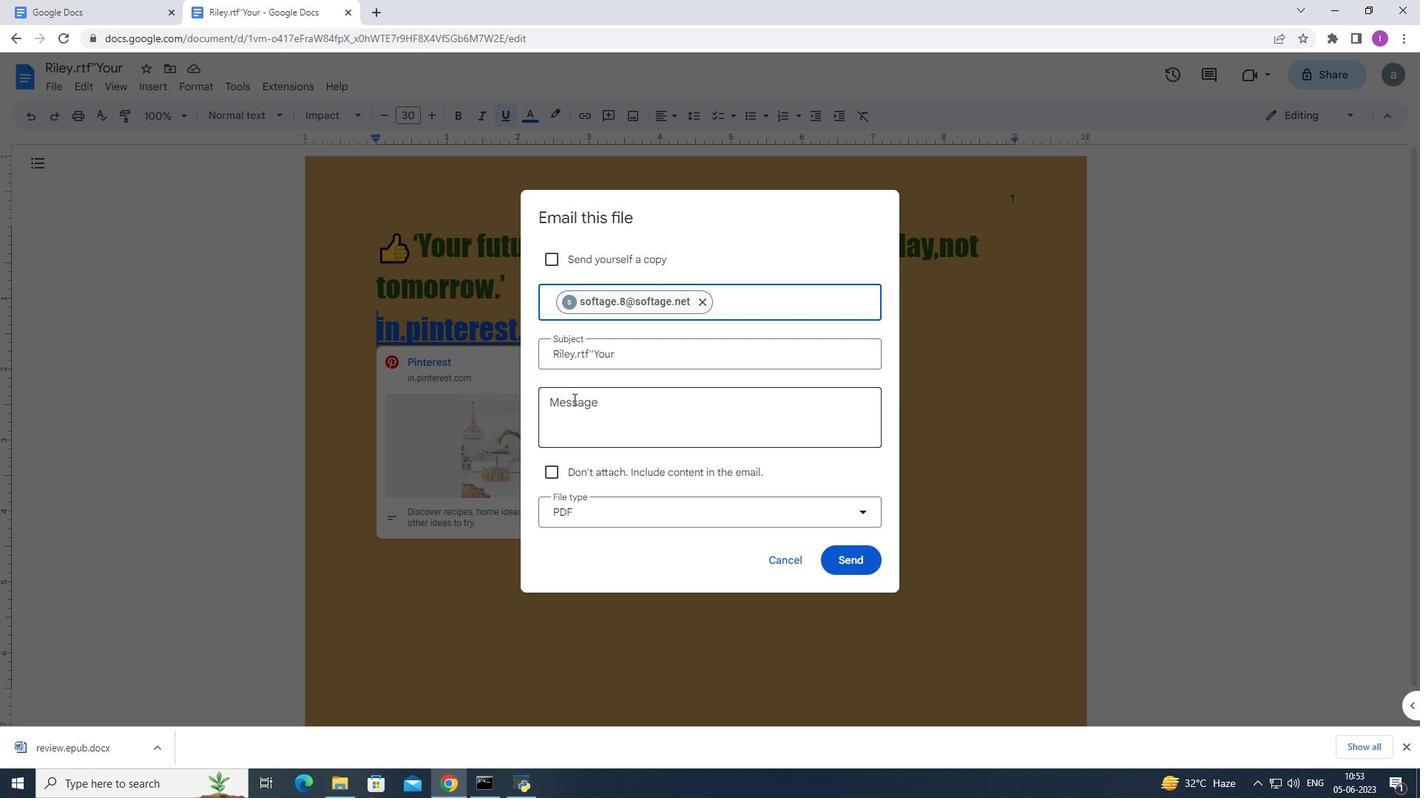 
Action: Mouse pressed left at (571, 402)
Screenshot: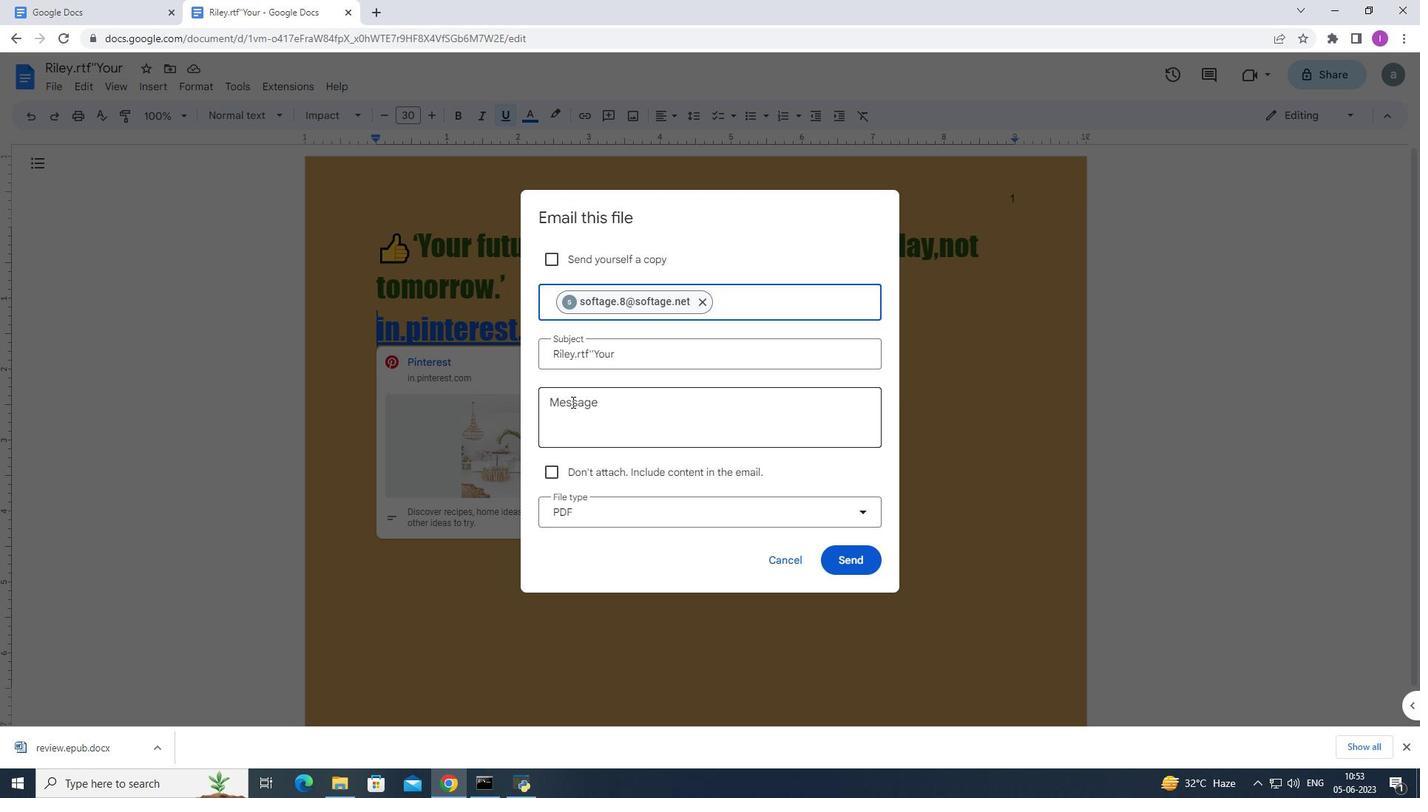 
Action: Mouse moved to (917, 372)
Screenshot: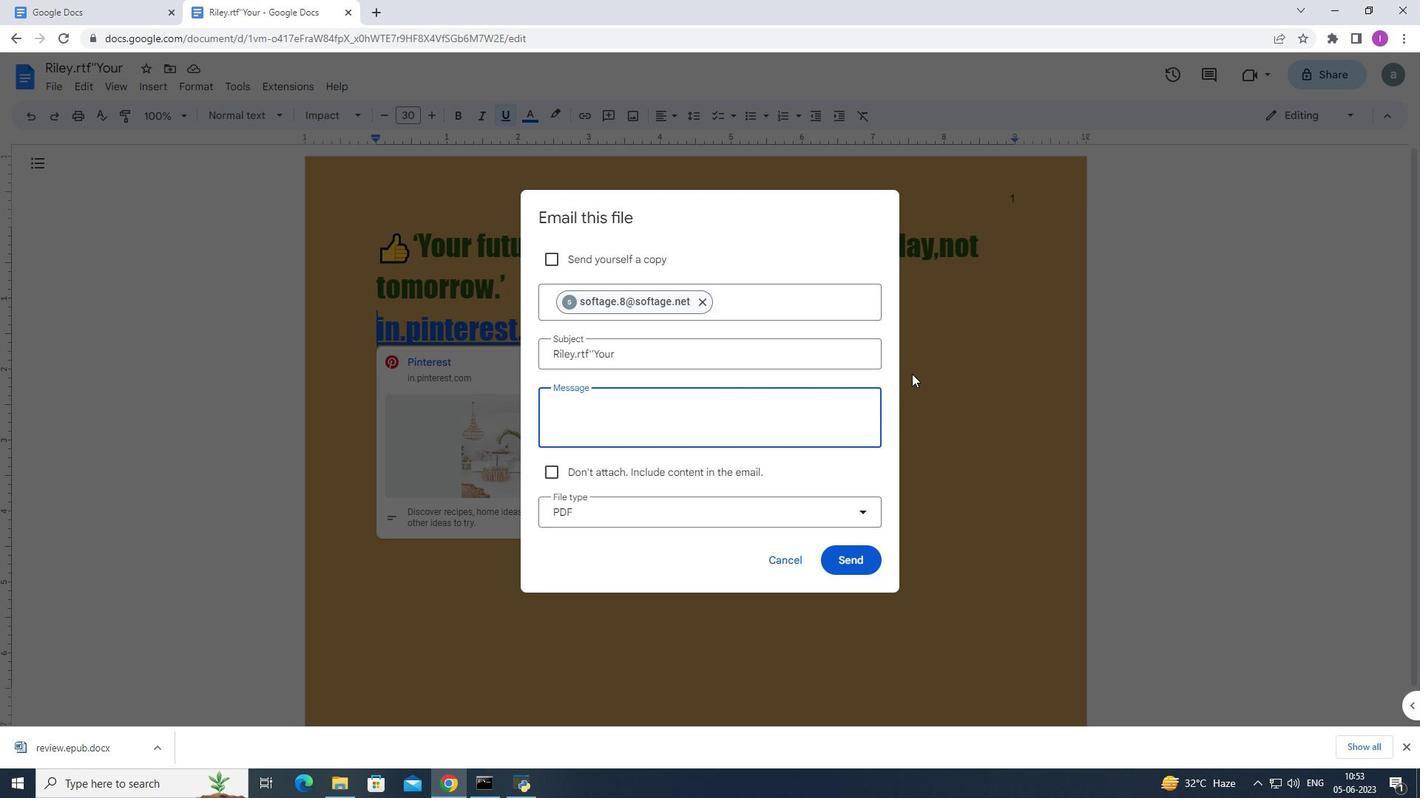 
Action: Key pressed <Key.shift>Important<Key.shift>:<Key.shift>I'
Screenshot: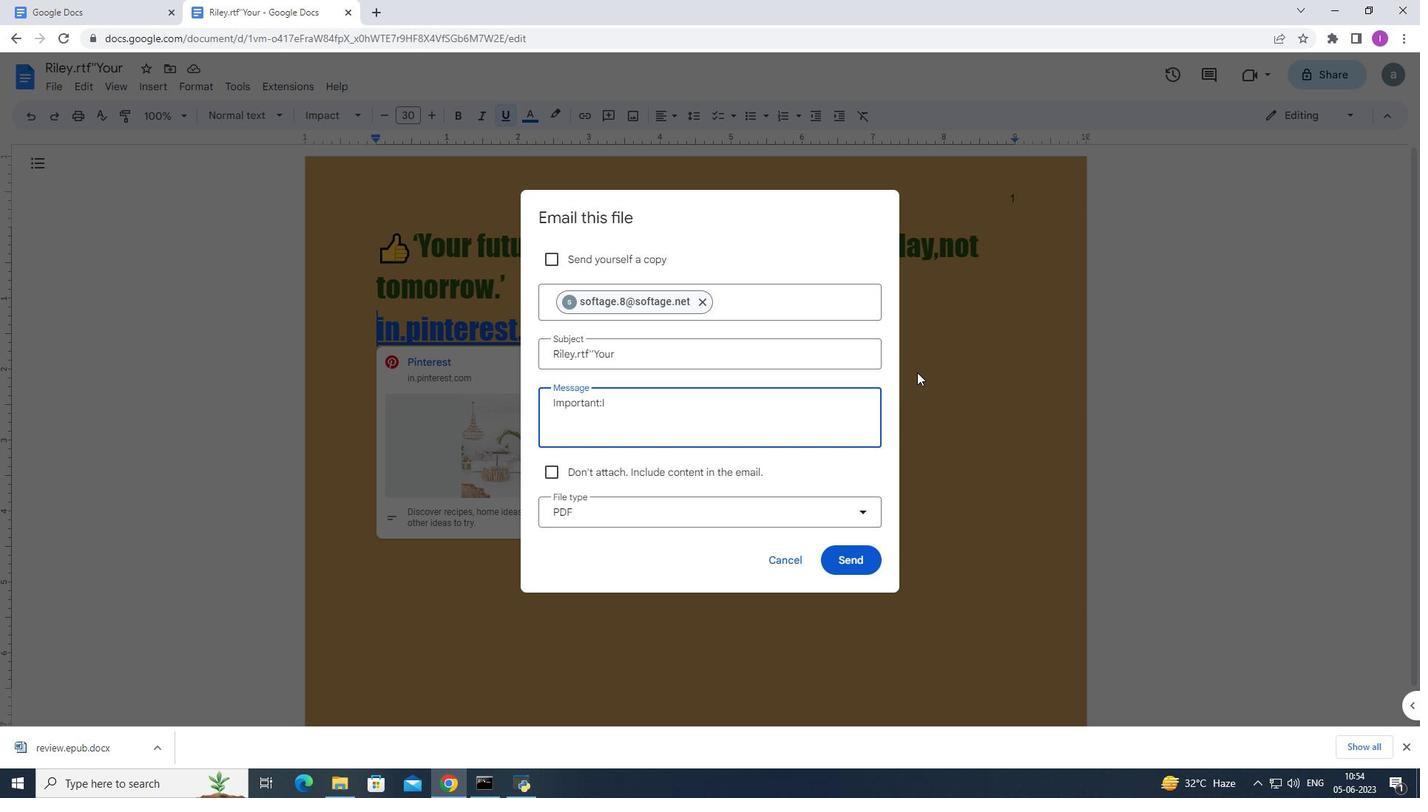 
Action: Mouse moved to (600, 404)
Screenshot: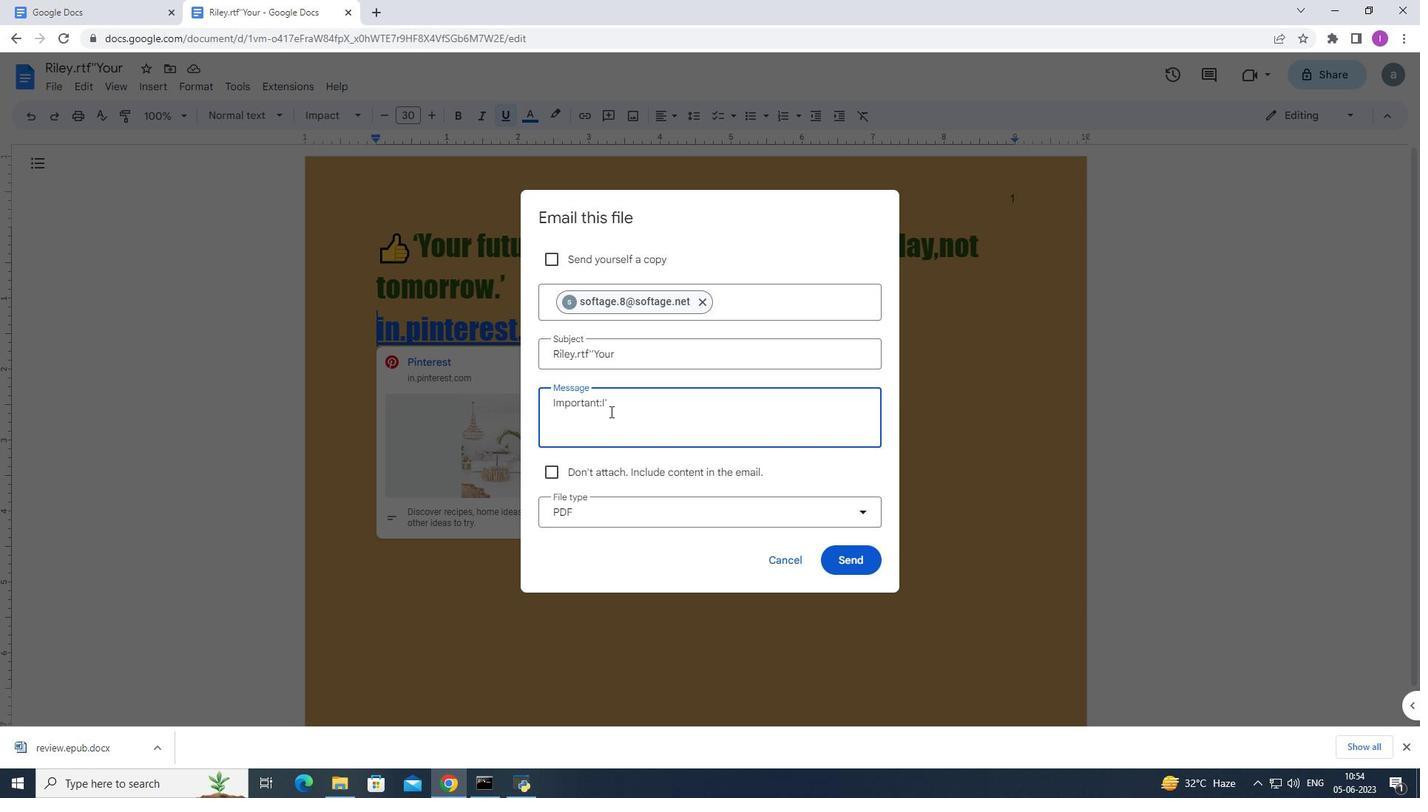 
Action: Mouse pressed left at (600, 404)
Screenshot: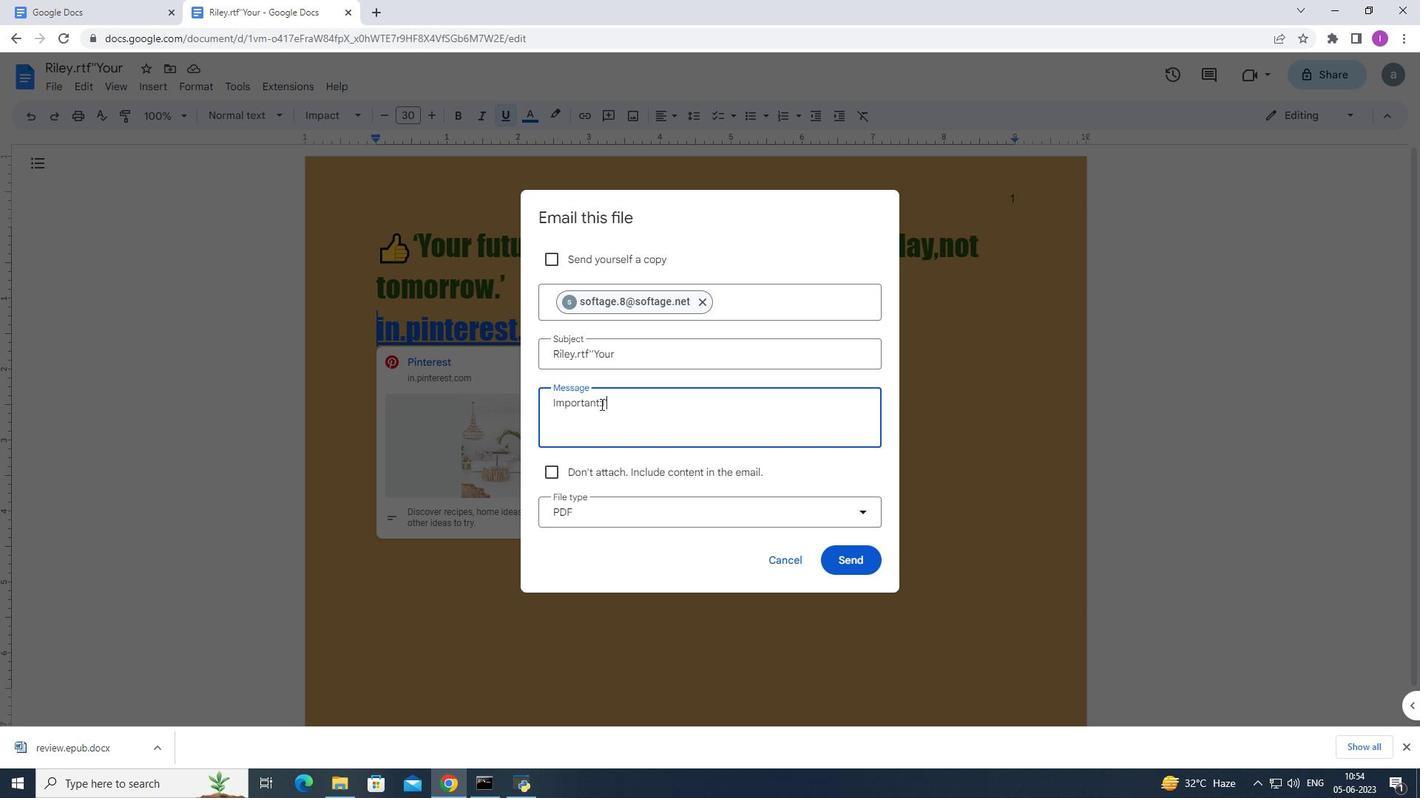 
Action: Mouse pressed left at (600, 404)
Screenshot: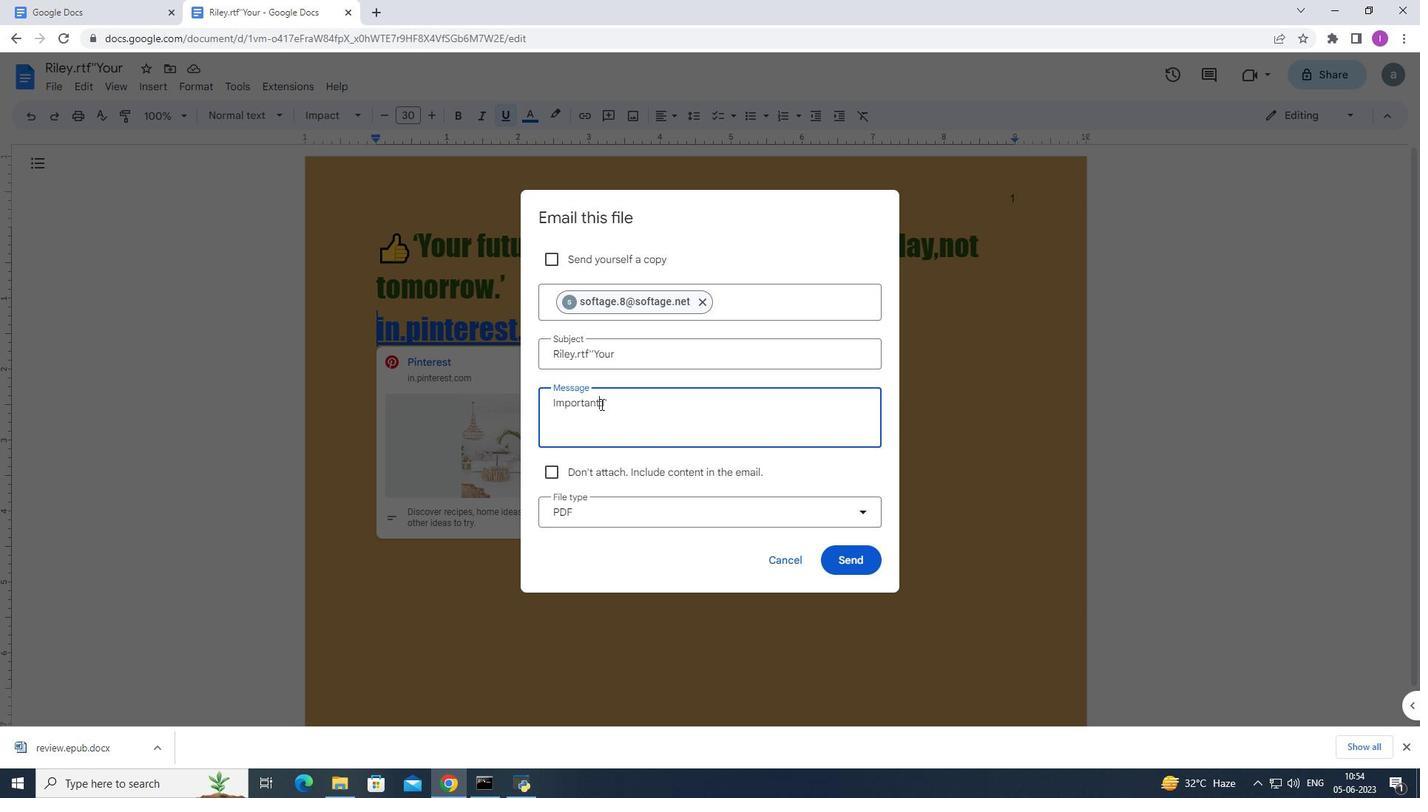 
Action: Mouse moved to (631, 405)
Screenshot: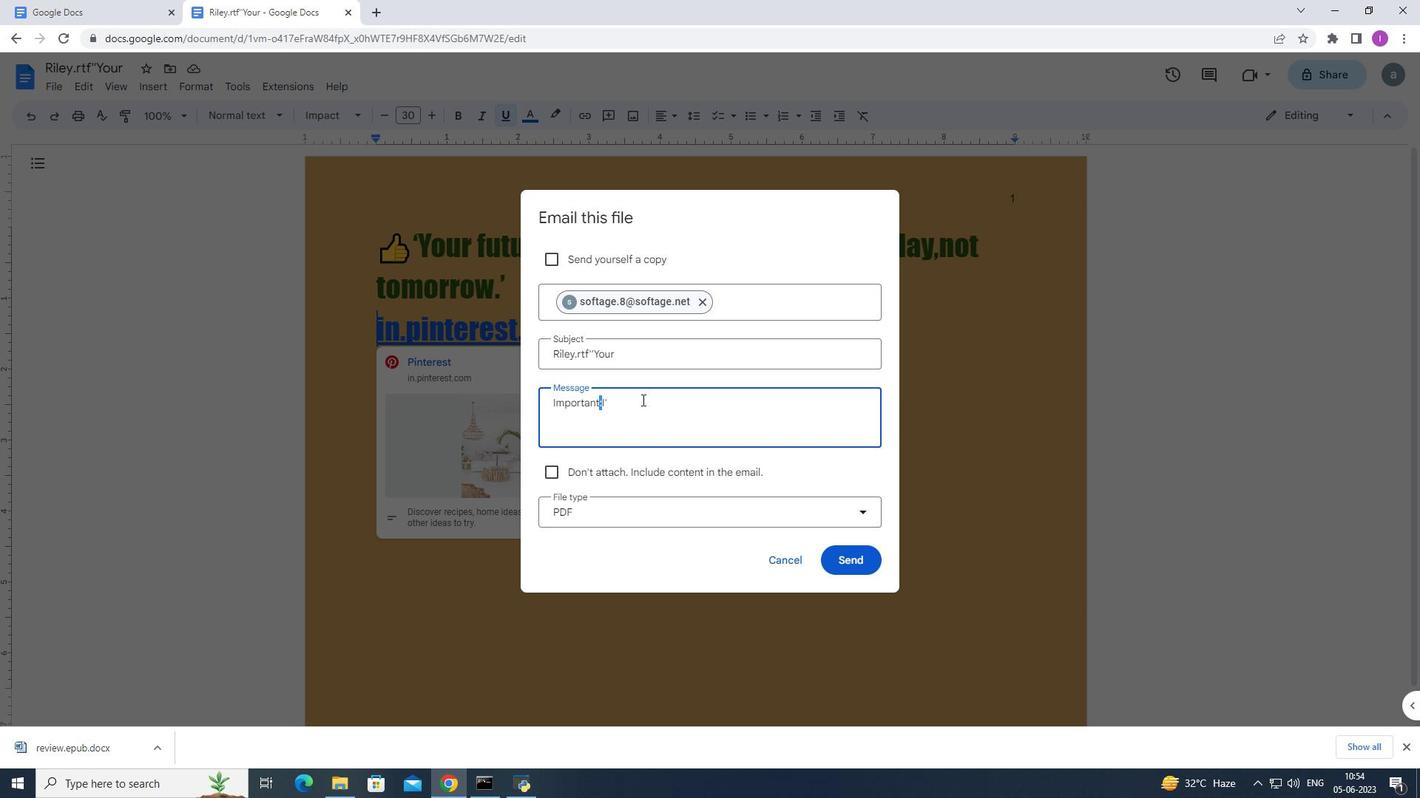 
Action: Mouse pressed left at (631, 405)
Screenshot: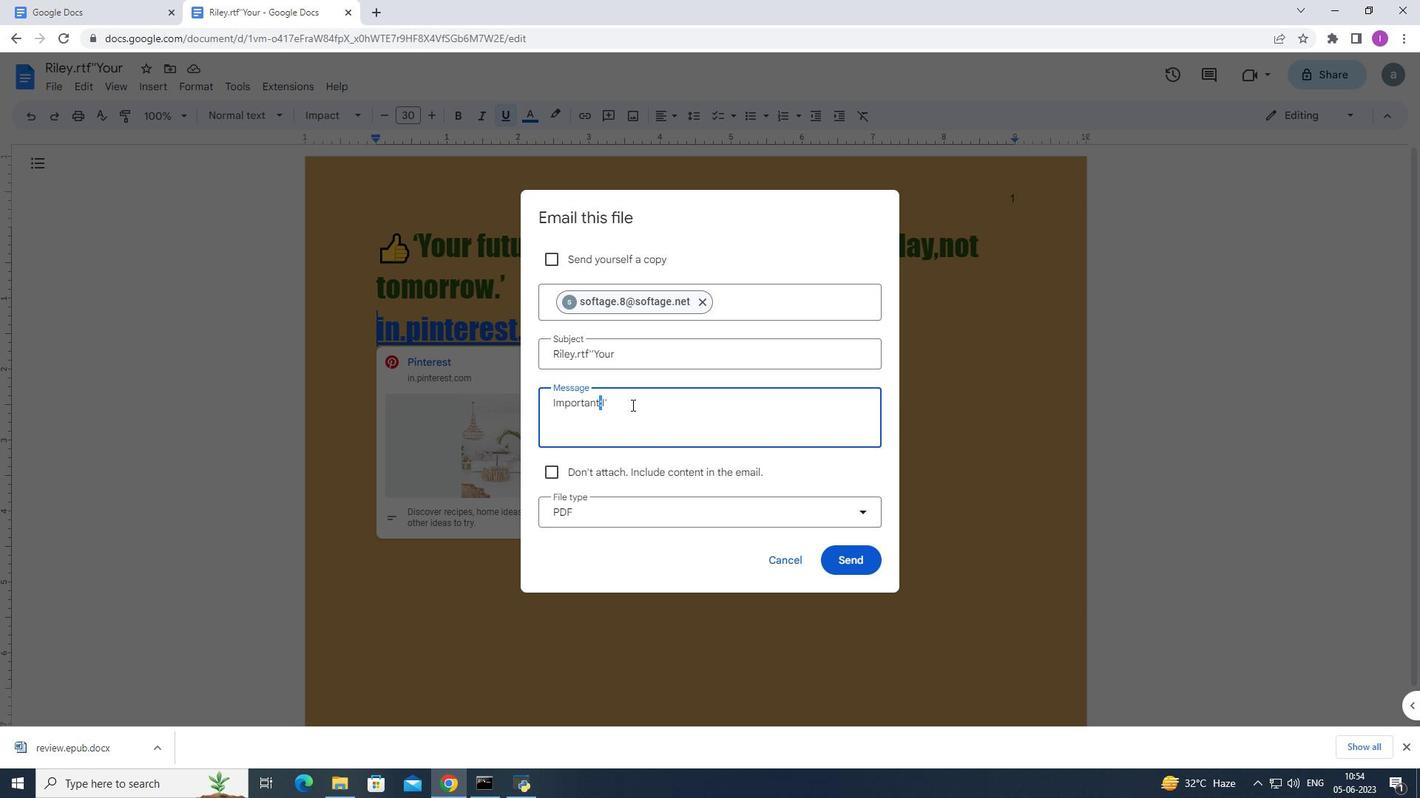 
Action: Key pressed <Key.backspace><Key.backspace><Key.space><Key.shift>I've<Key.space>emailed<Key.space>you<Key.space>crucial<Key.space>dea<Key.backspace>tails.<Key.shift>Please<Key.space>mal<Key.backspace>ke<Key.space>sure<Key.space>to<Key.space>go<Key.space>through<Key.space>it<Key.space>thoroughly.
Screenshot: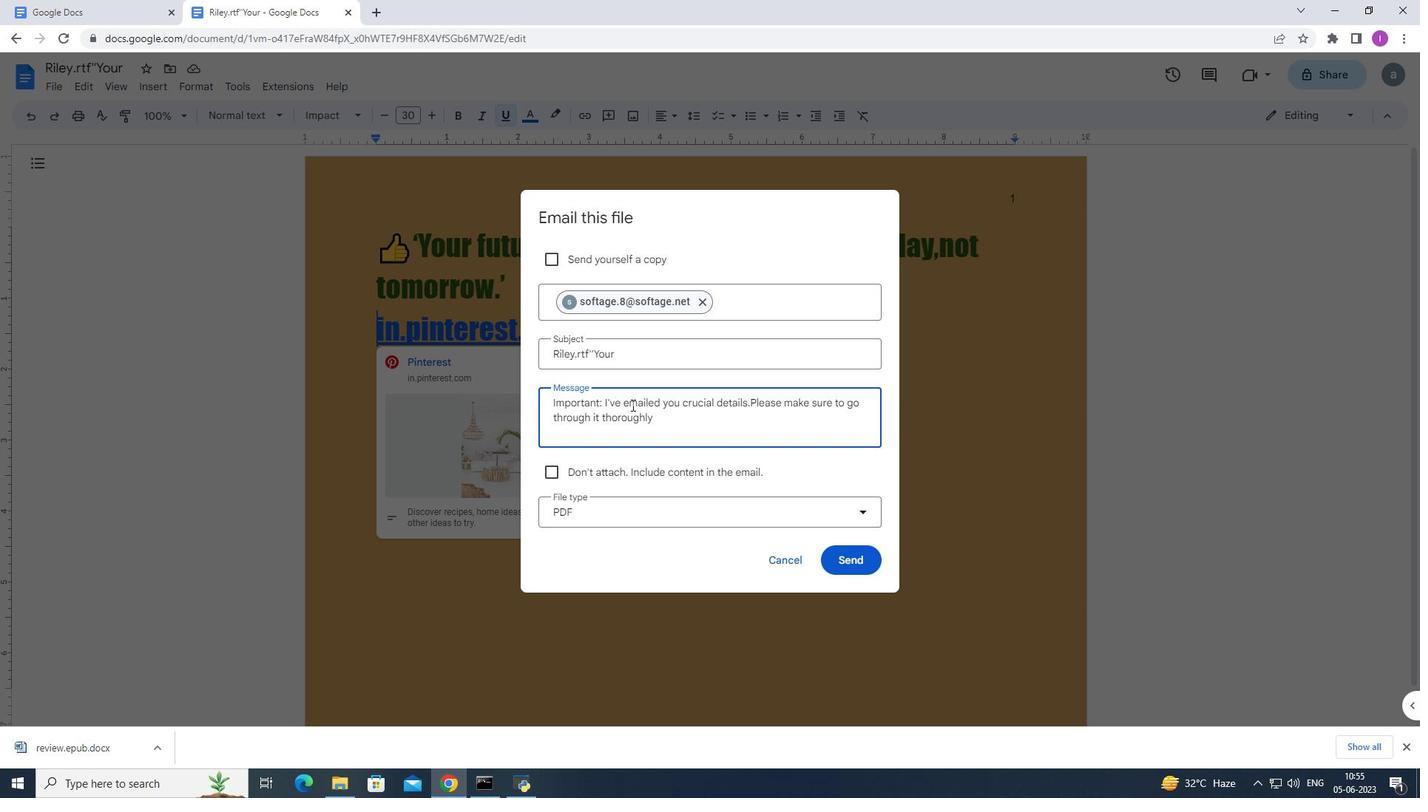 
Action: Mouse moved to (864, 512)
Screenshot: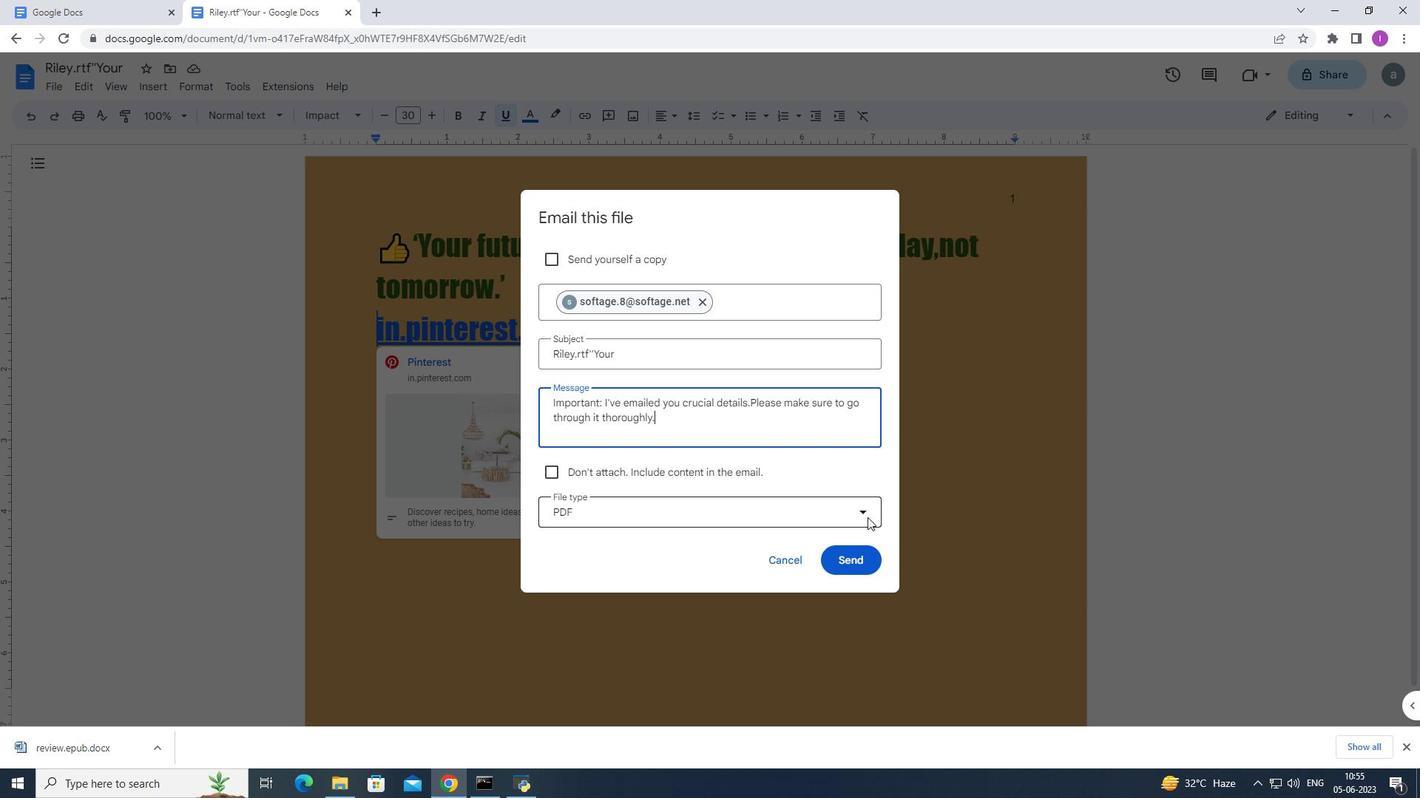 
Action: Mouse pressed left at (864, 512)
Screenshot: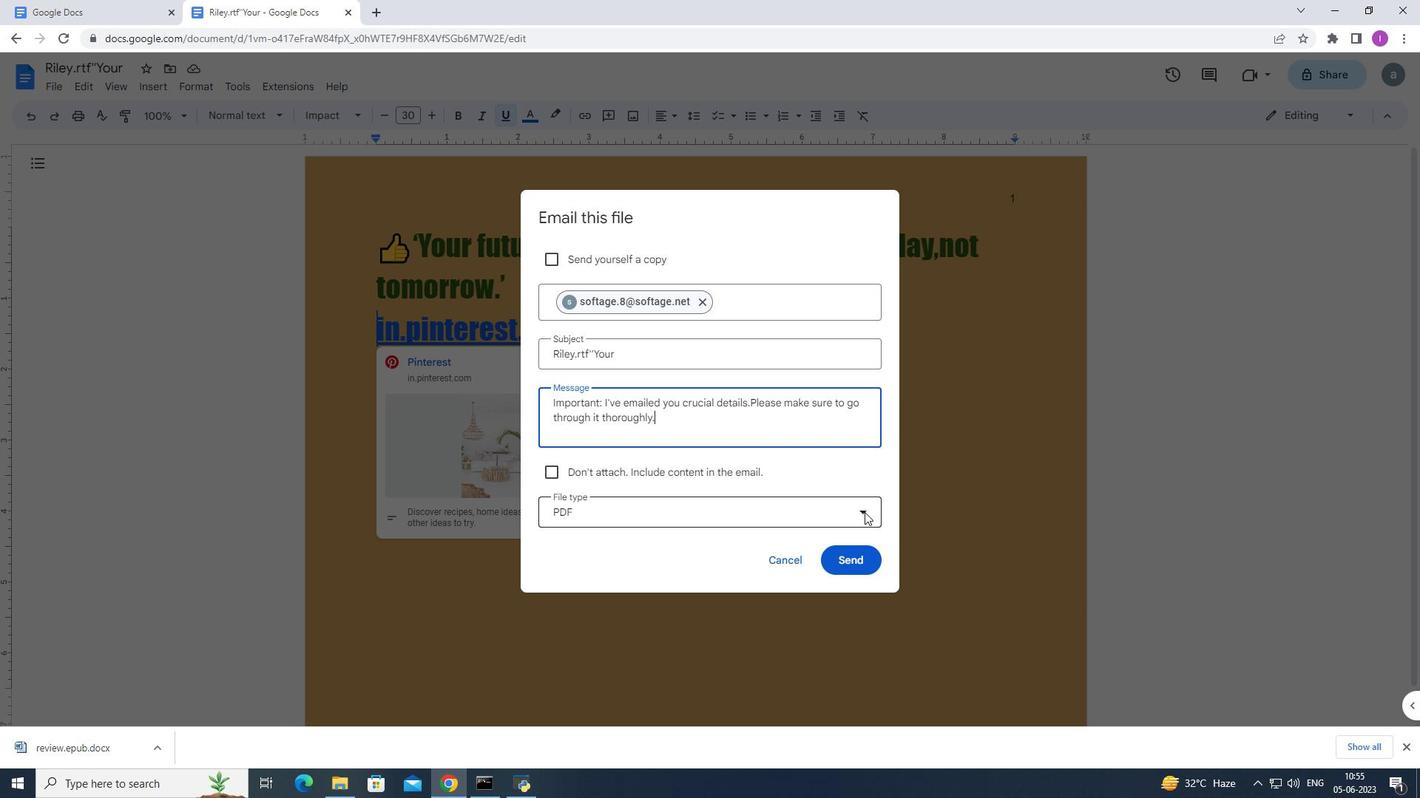 
Action: Mouse moved to (606, 661)
Screenshot: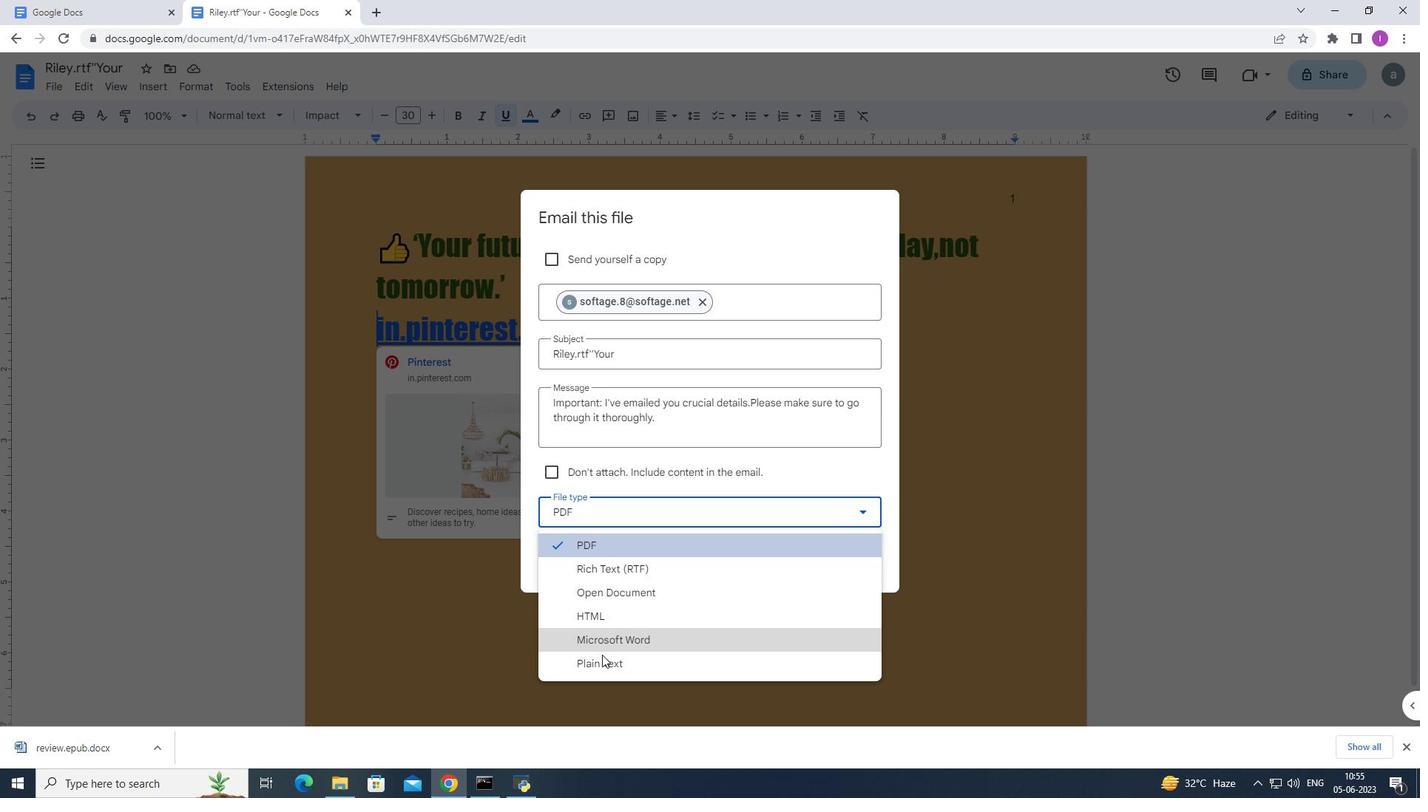 
Action: Mouse pressed left at (606, 661)
Screenshot: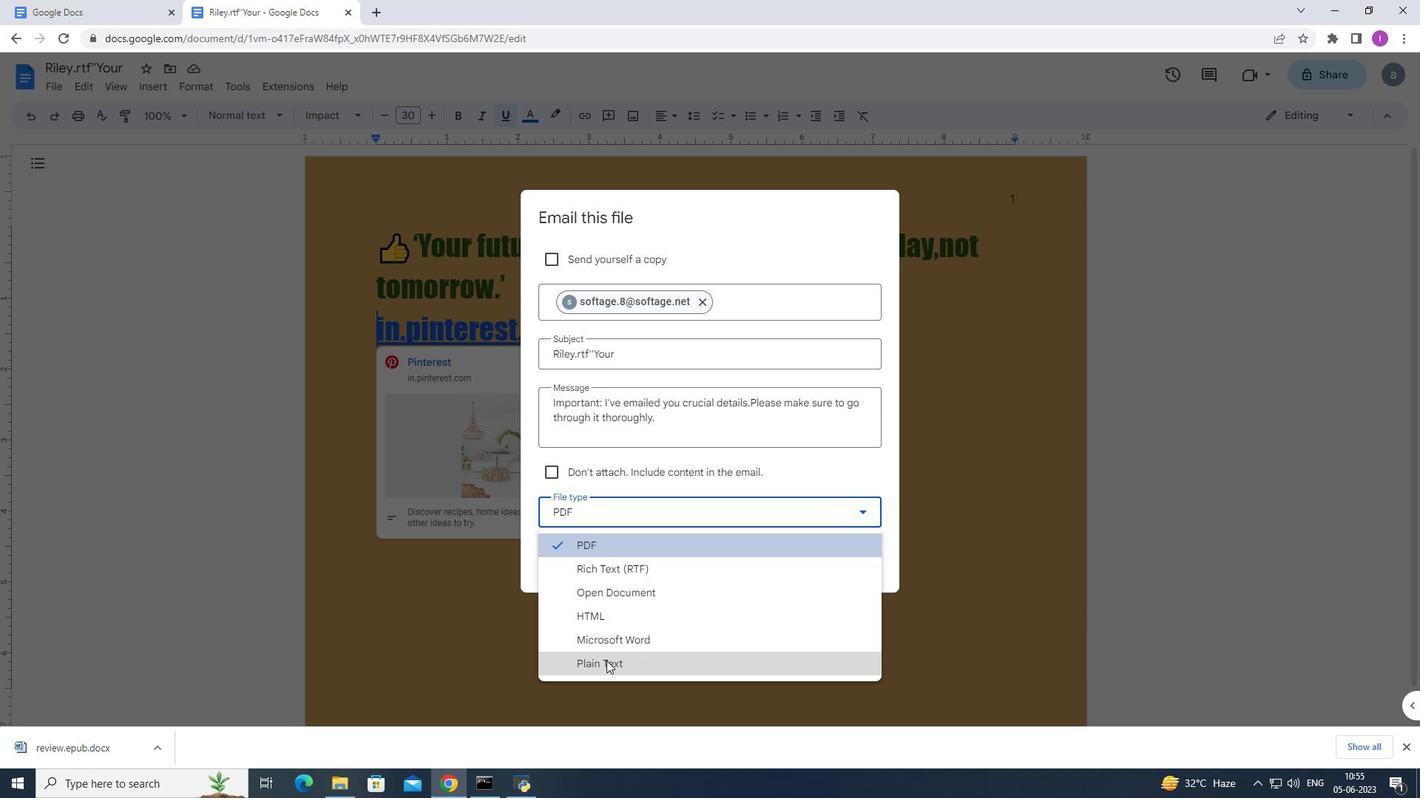 
Action: Mouse moved to (871, 562)
Screenshot: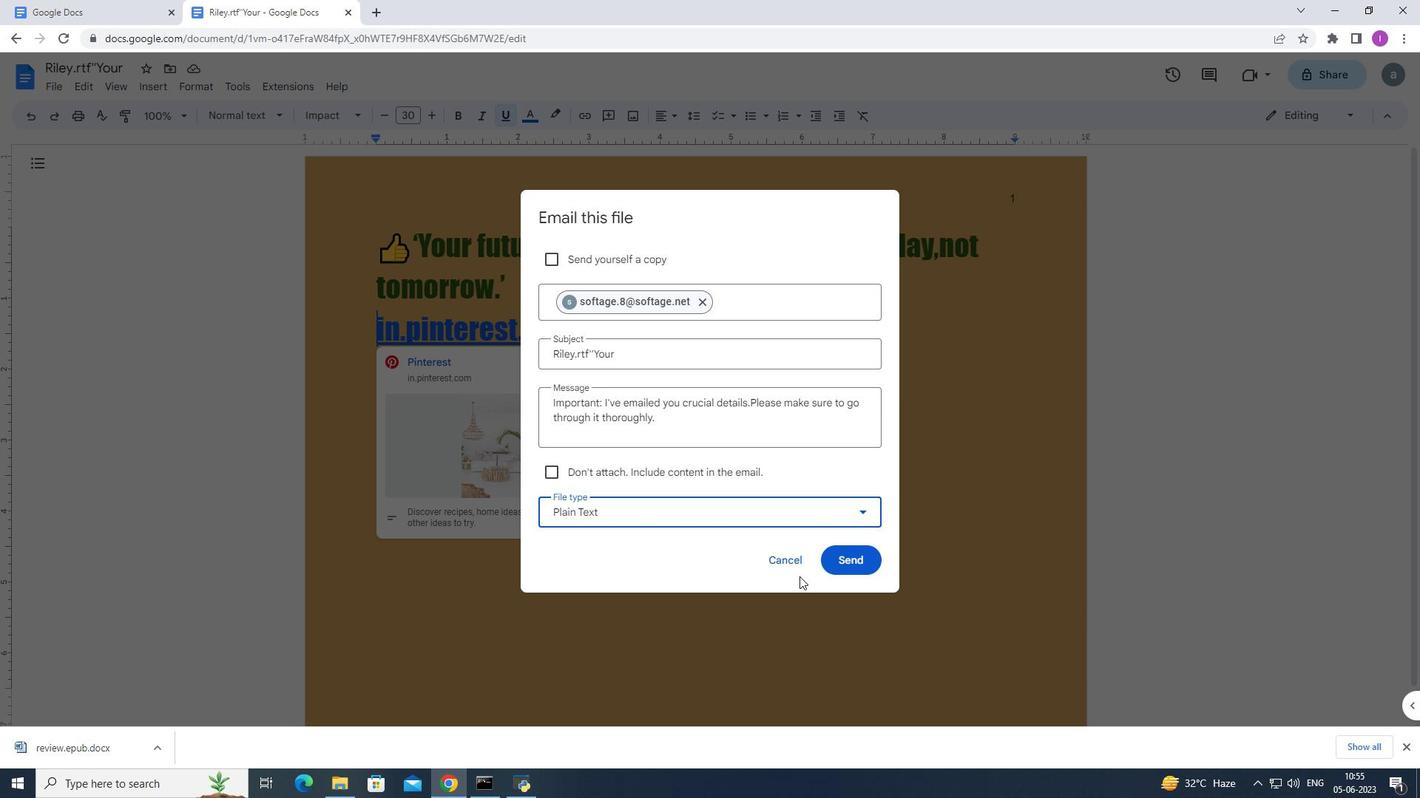 
Action: Mouse pressed left at (871, 562)
Screenshot: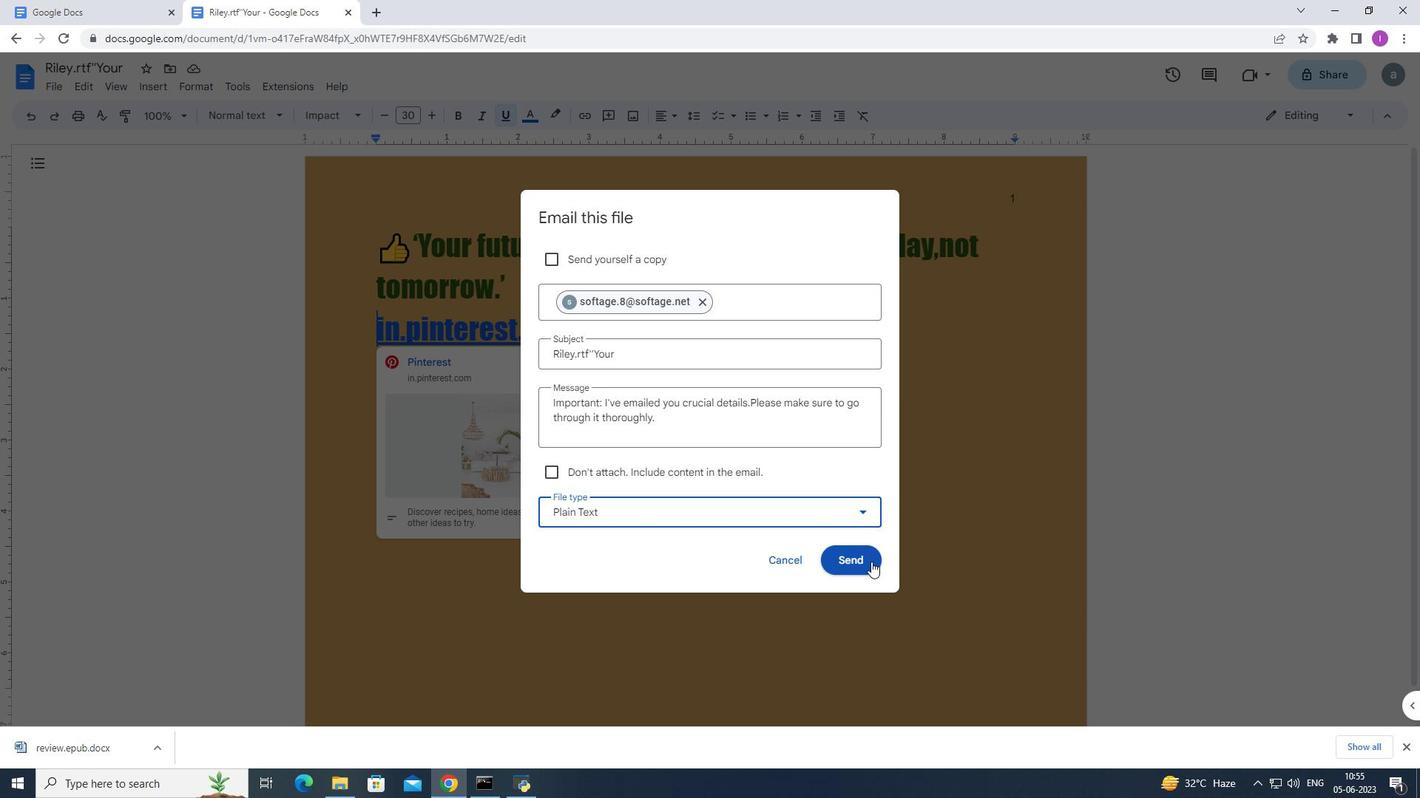 
Action: Mouse moved to (80, 178)
Screenshot: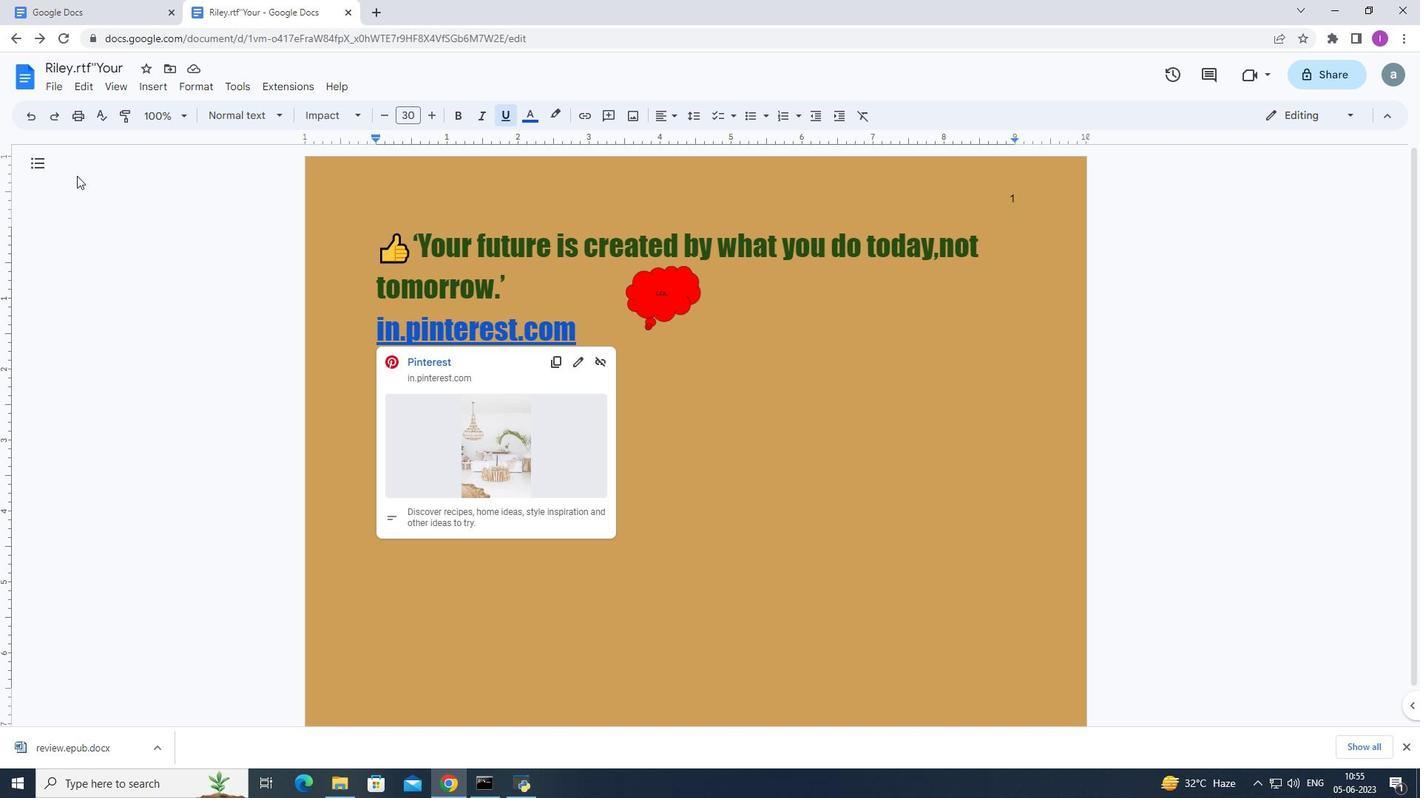 
